 Task: For heading Arial with bold.  font size for heading22,  'Change the font style of data to'Arial Narrow.  and font size to 14,  Change the alignment of both headline & data to Align middle.  In the sheet  ExpTracker
Action: Mouse moved to (69, 142)
Screenshot: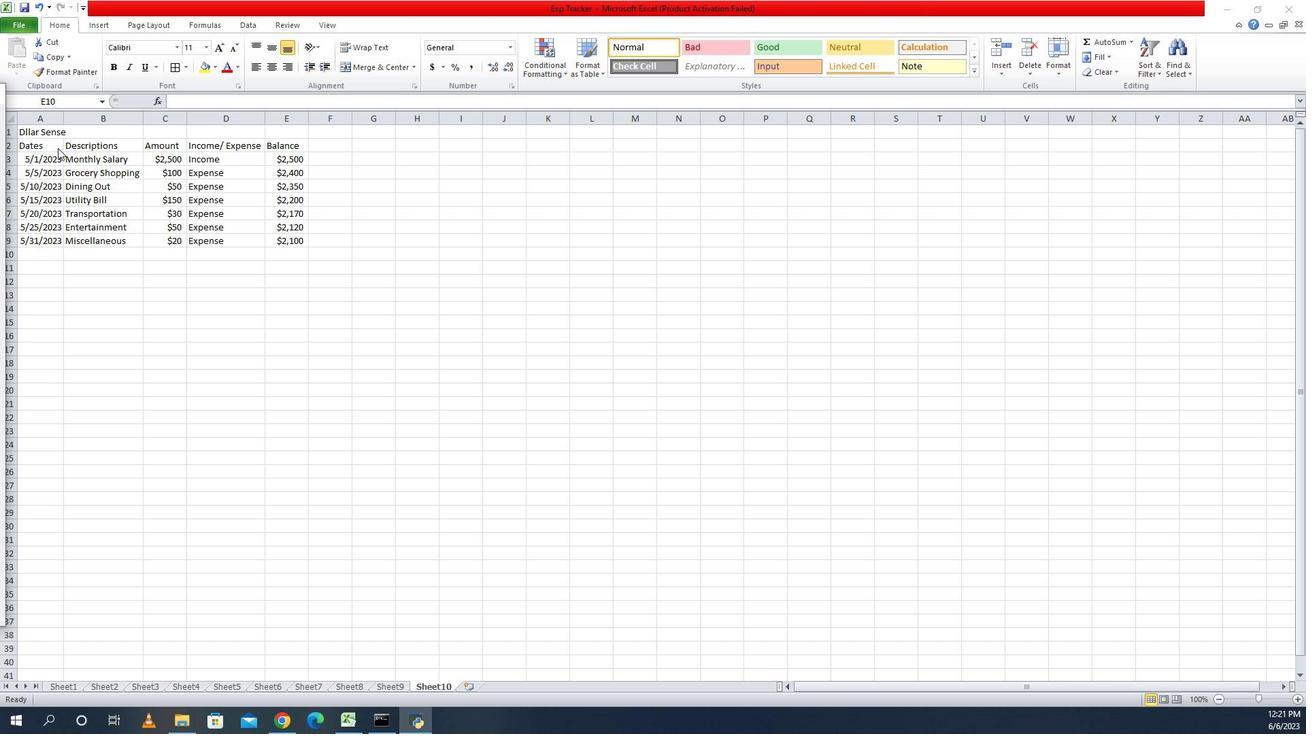 
Action: Mouse pressed left at (69, 142)
Screenshot: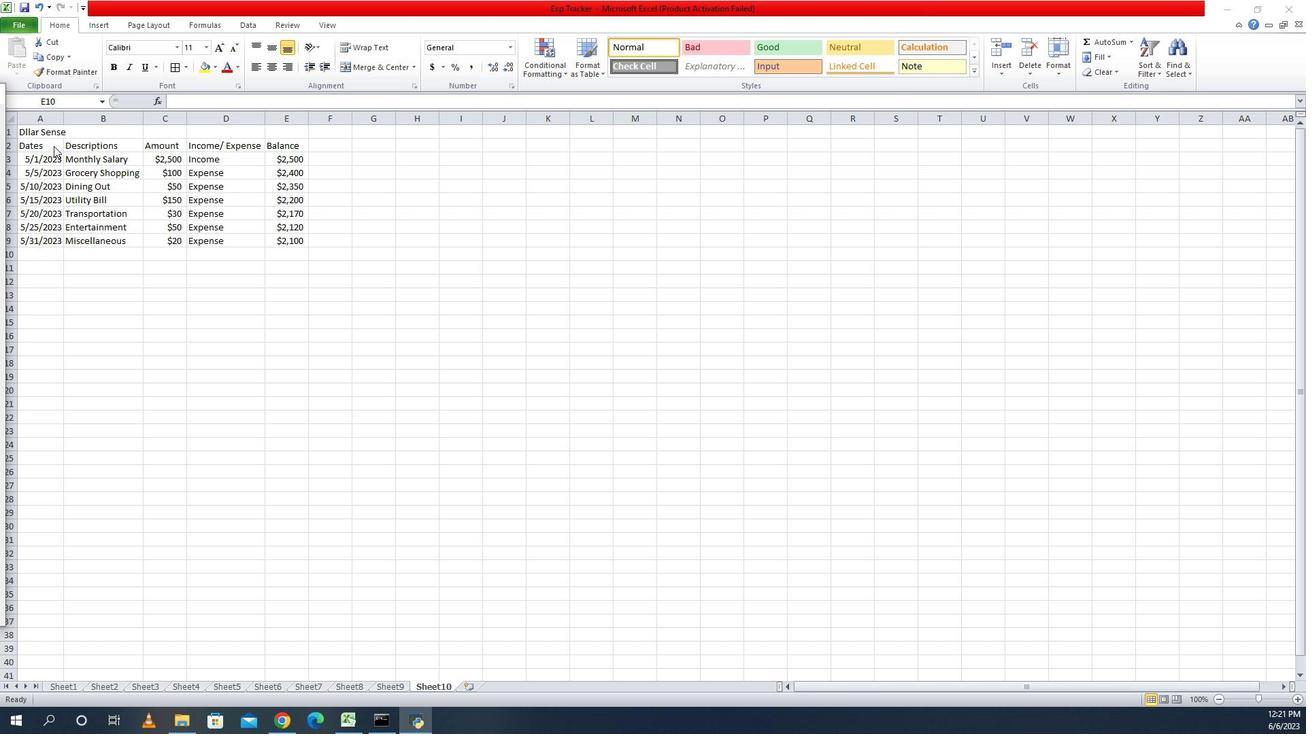 
Action: Mouse pressed left at (69, 142)
Screenshot: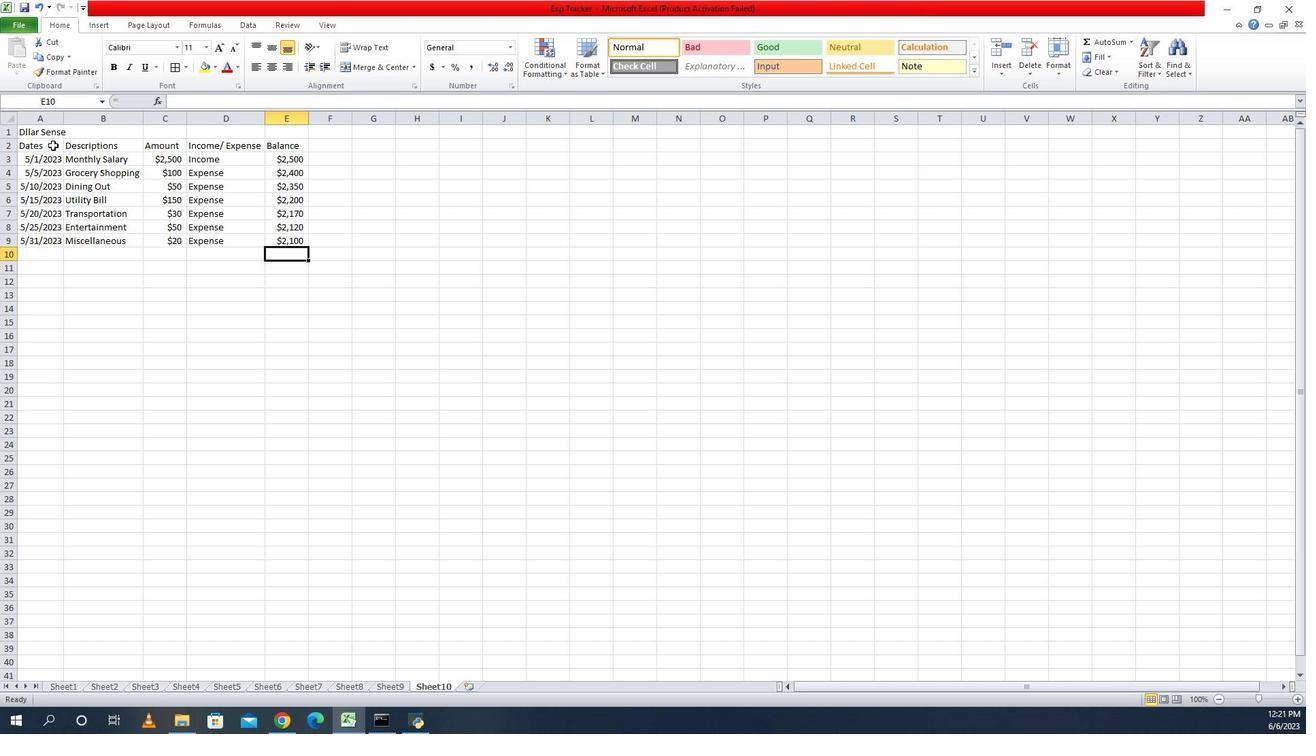 
Action: Mouse moved to (68, 144)
Screenshot: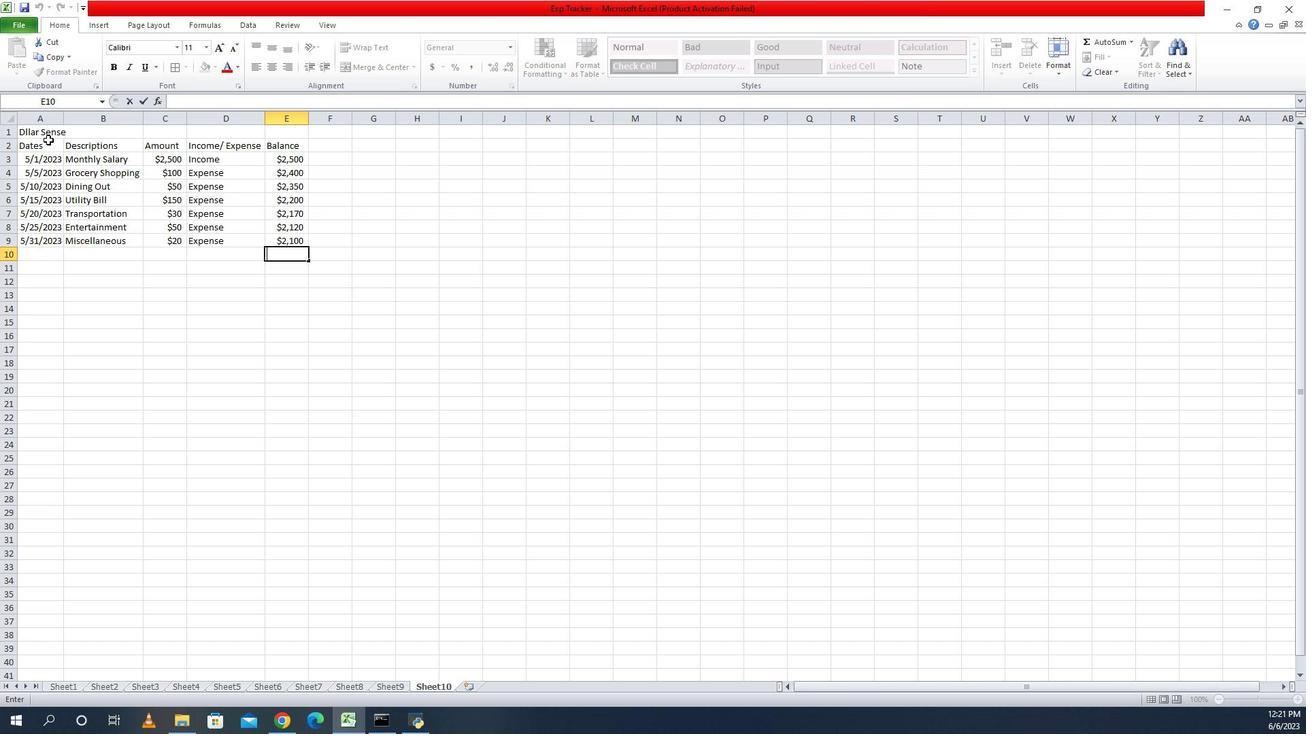 
Action: Mouse pressed left at (68, 144)
Screenshot: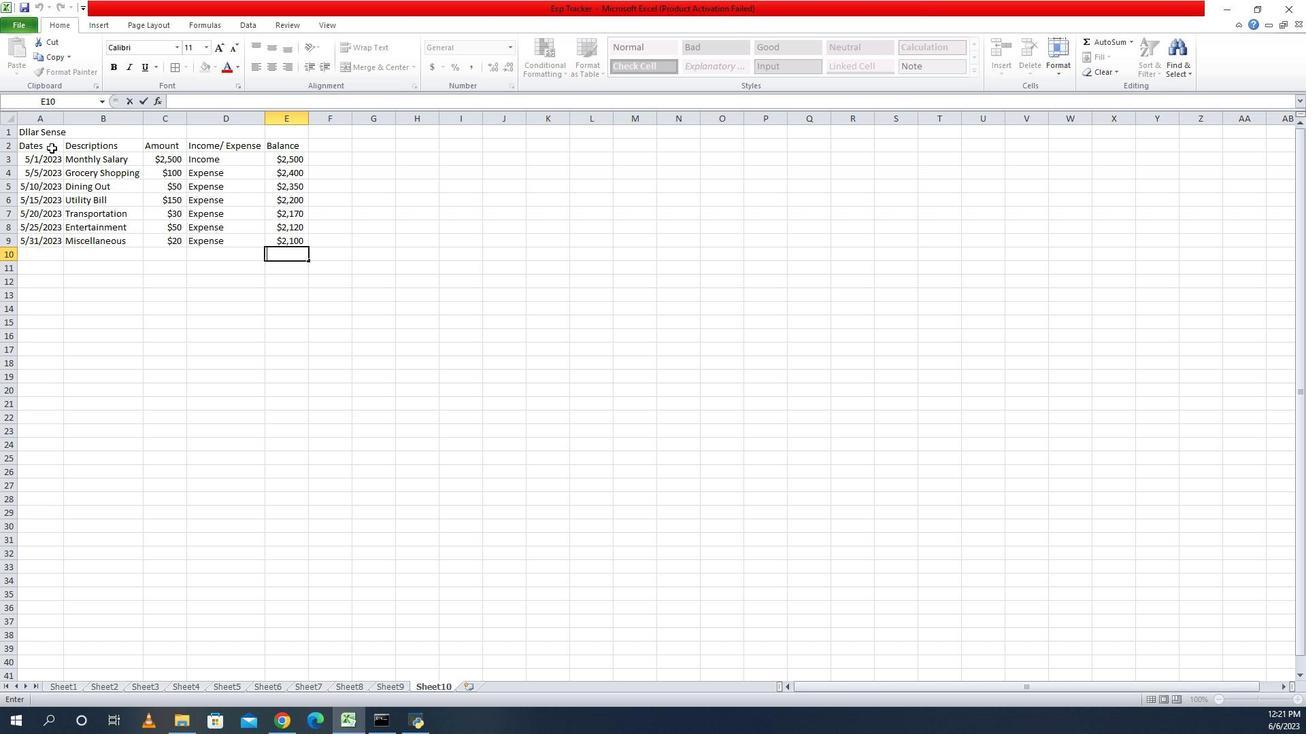 
Action: Mouse moved to (179, 68)
Screenshot: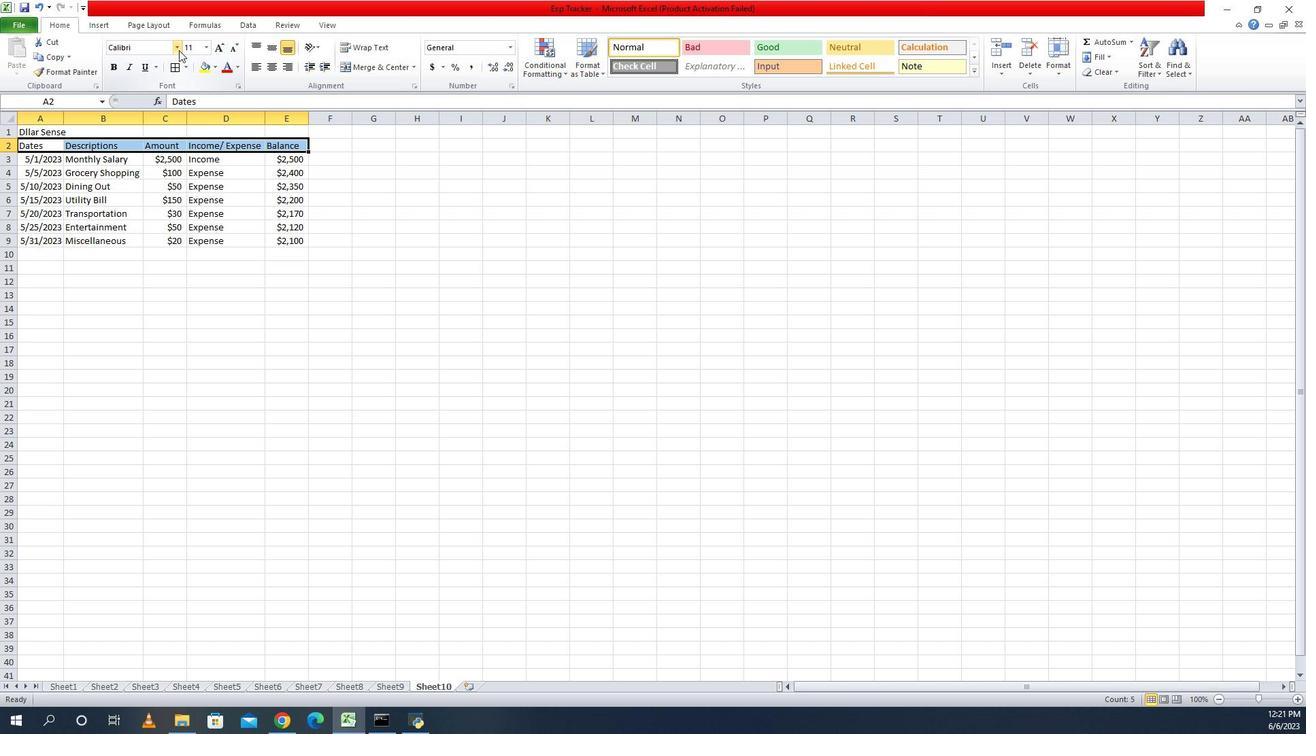 
Action: Mouse pressed left at (179, 68)
Screenshot: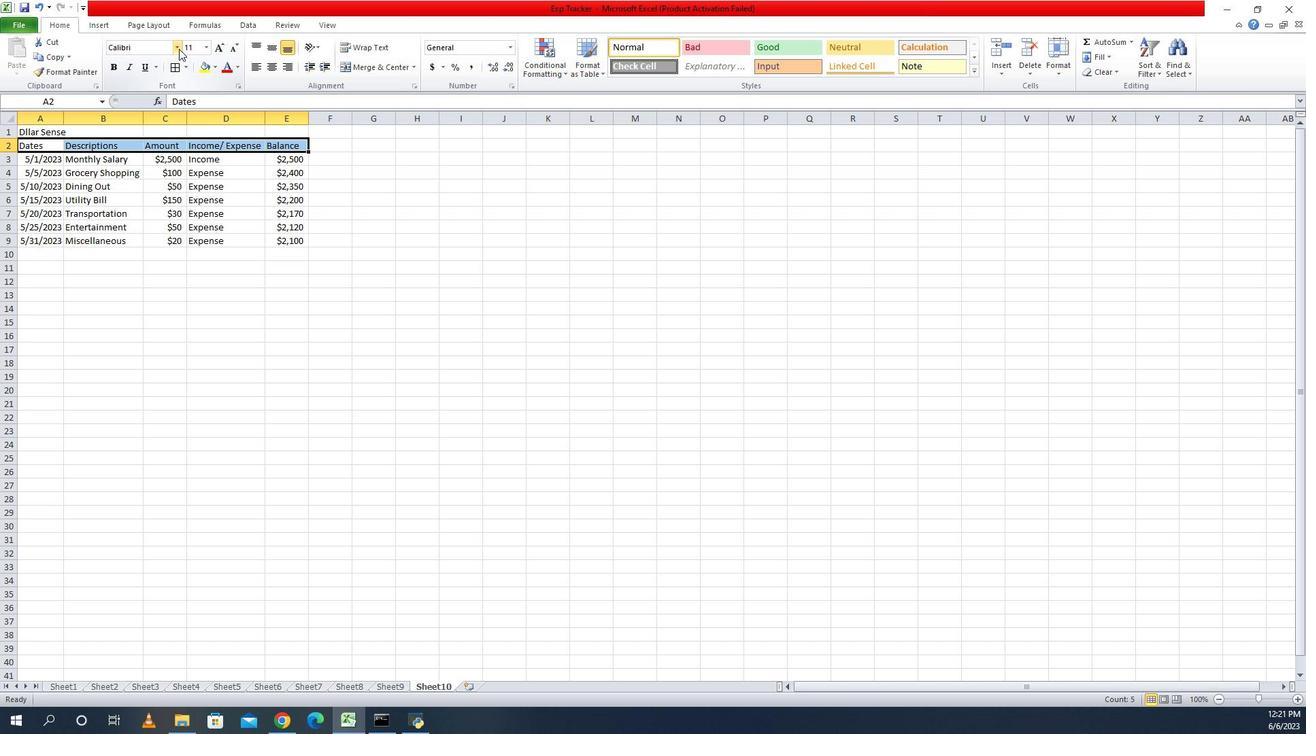 
Action: Mouse moved to (169, 150)
Screenshot: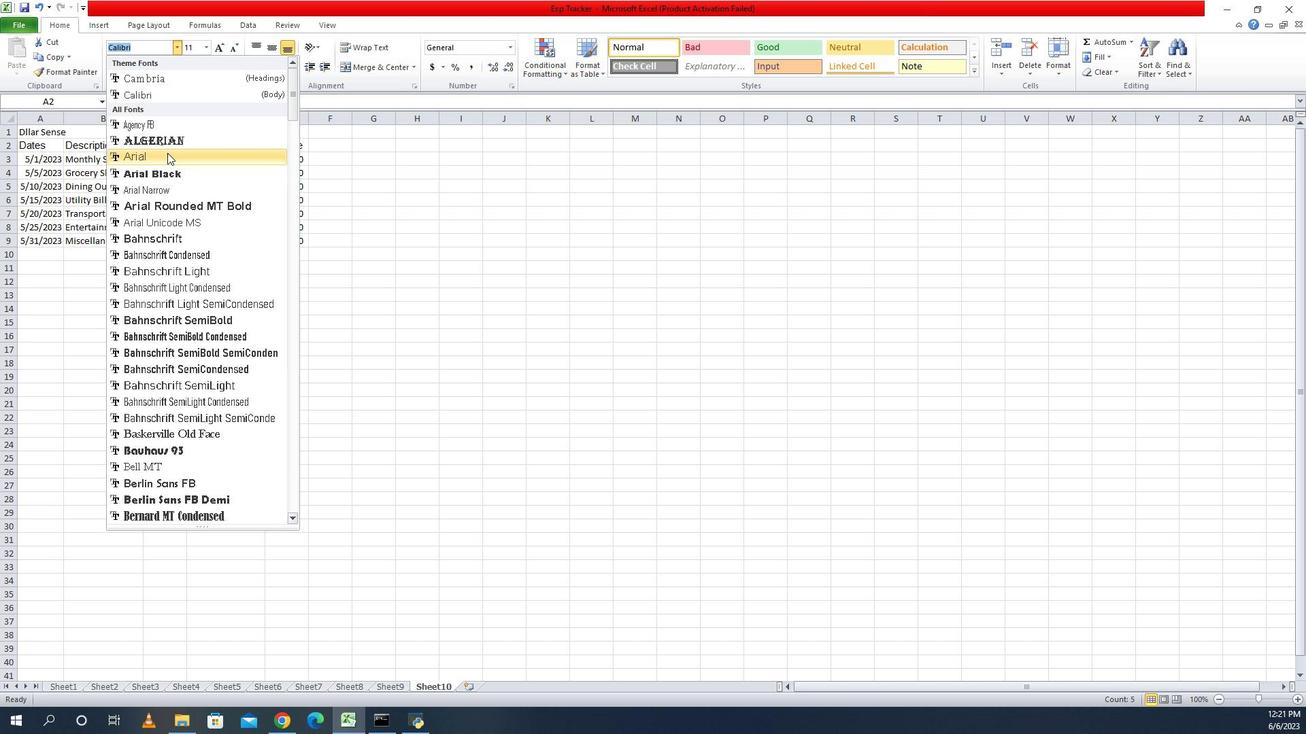 
Action: Mouse pressed left at (169, 150)
Screenshot: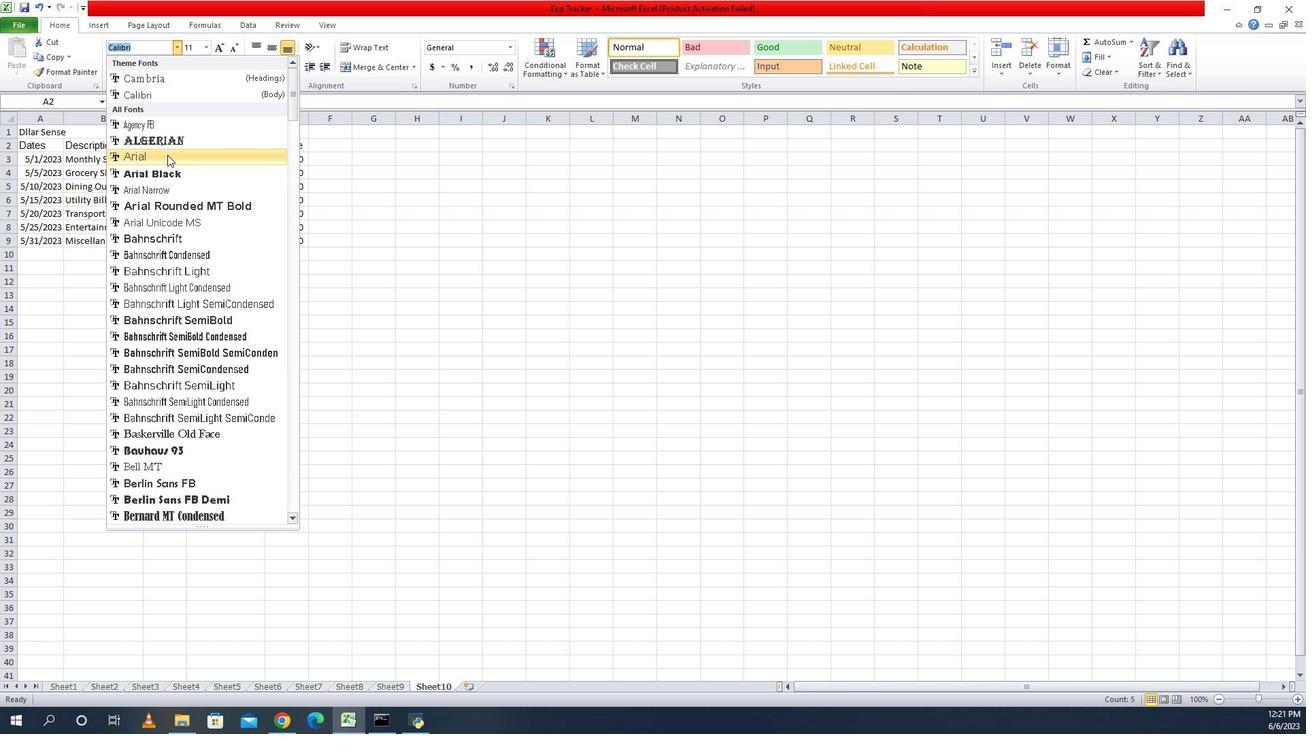 
Action: Mouse moved to (123, 84)
Screenshot: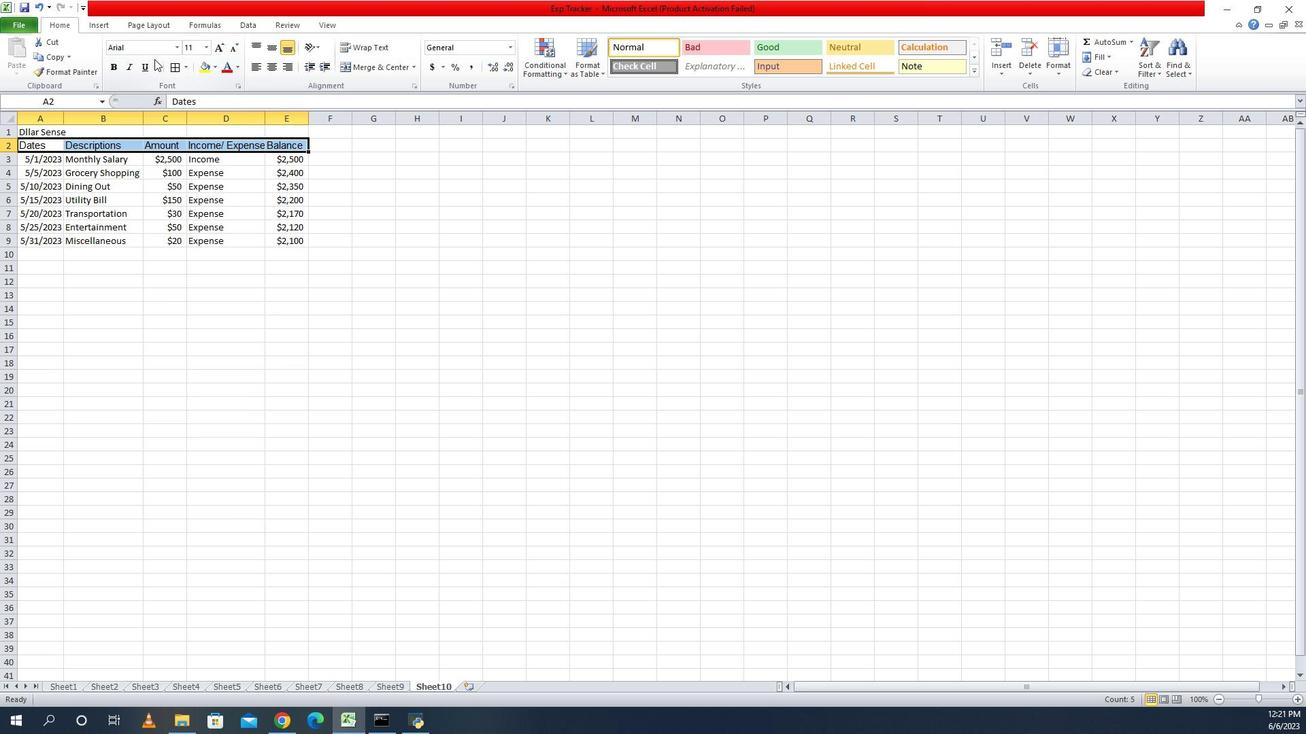 
Action: Mouse pressed left at (123, 84)
Screenshot: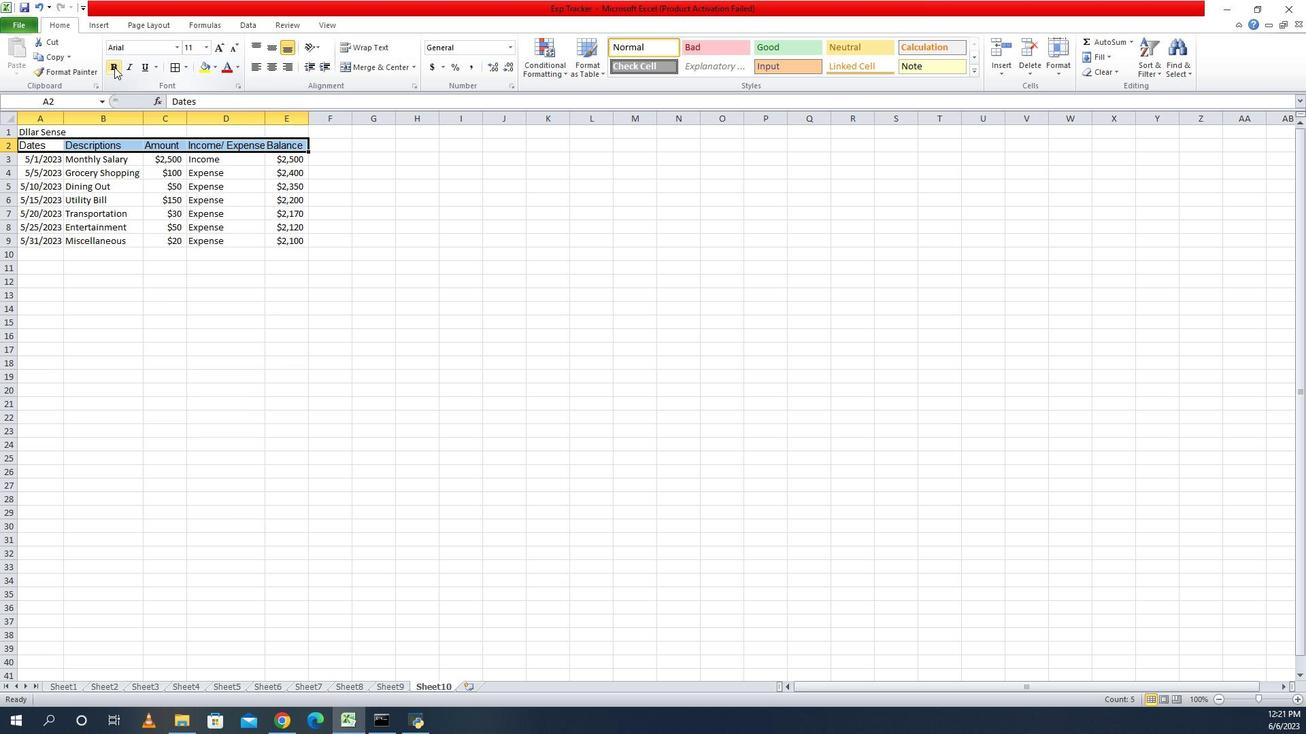 
Action: Mouse moved to (203, 66)
Screenshot: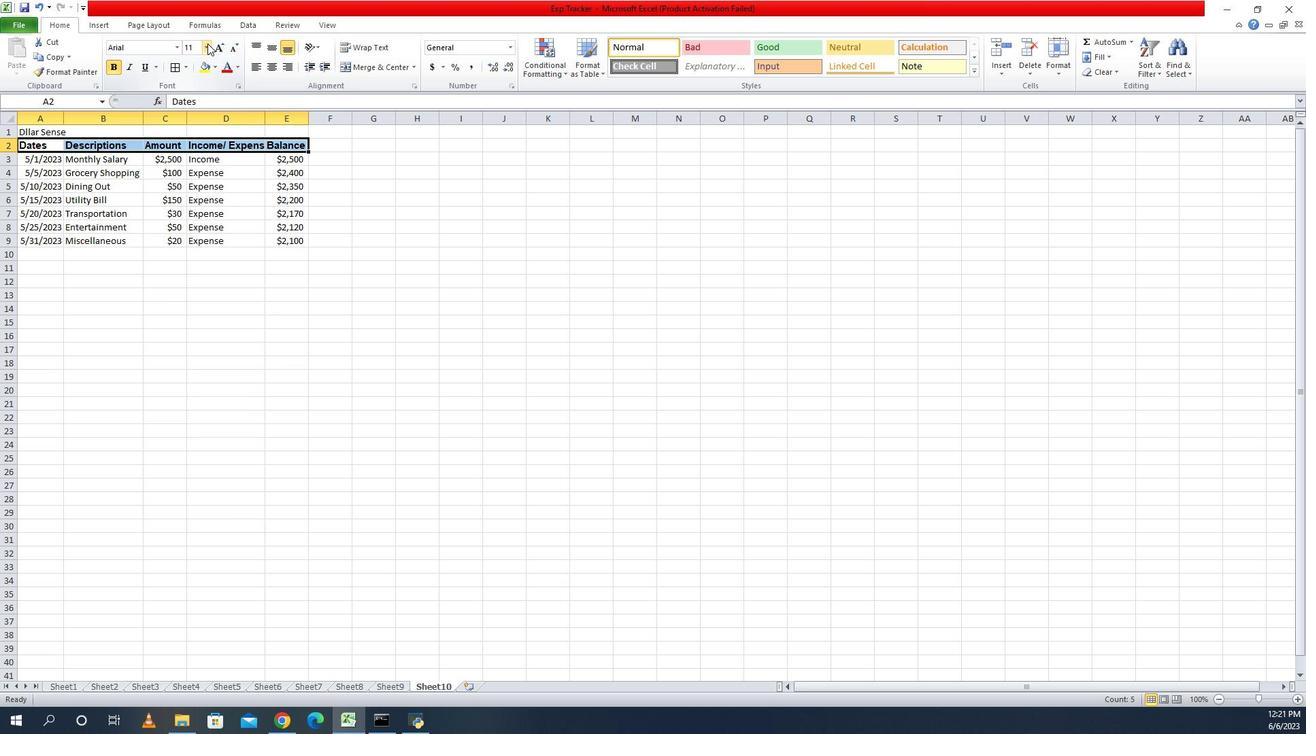 
Action: Mouse pressed left at (203, 66)
Screenshot: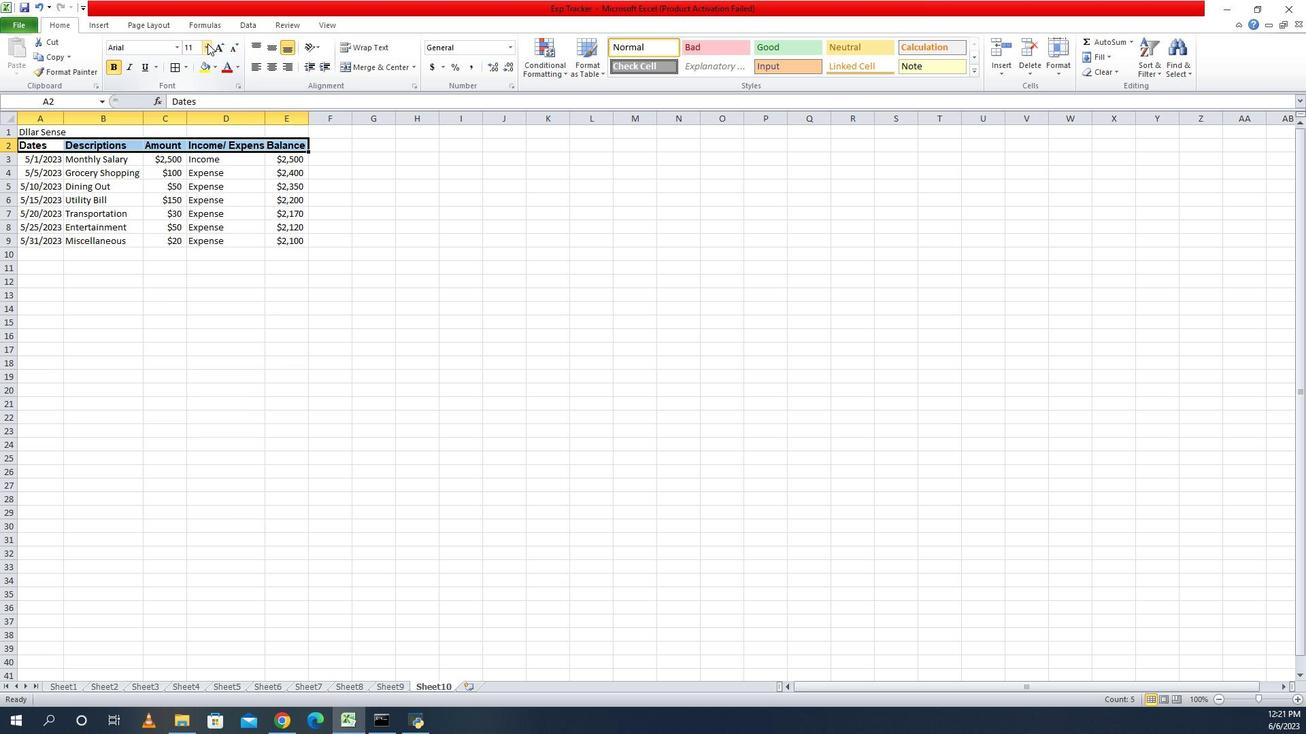 
Action: Mouse moved to (191, 157)
Screenshot: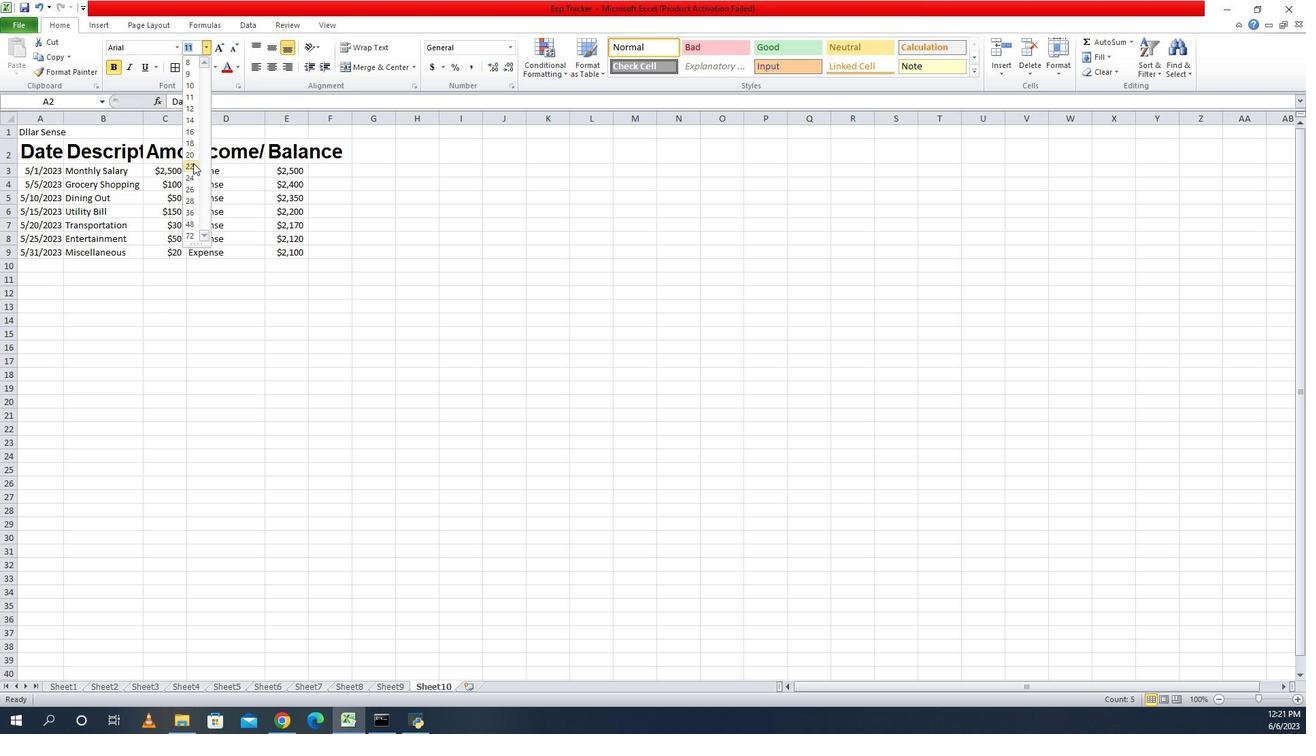 
Action: Mouse pressed left at (191, 157)
Screenshot: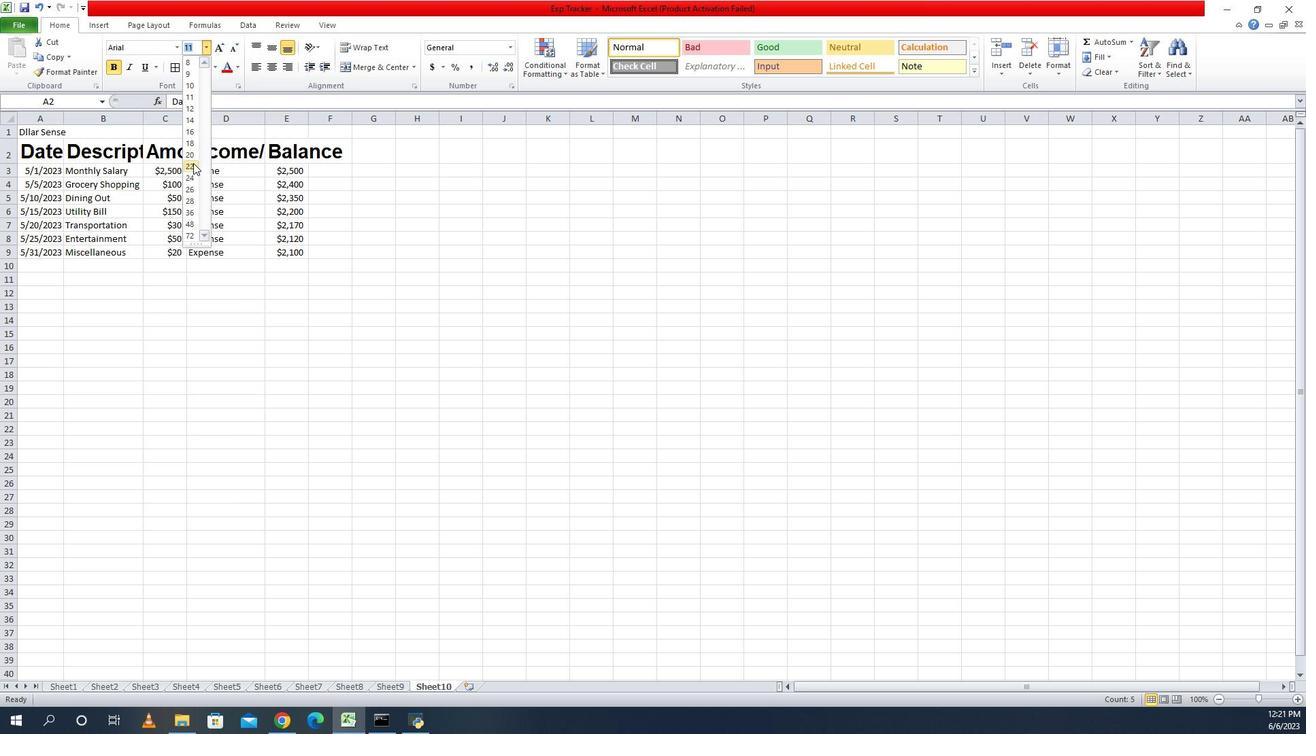 
Action: Mouse moved to (293, 122)
Screenshot: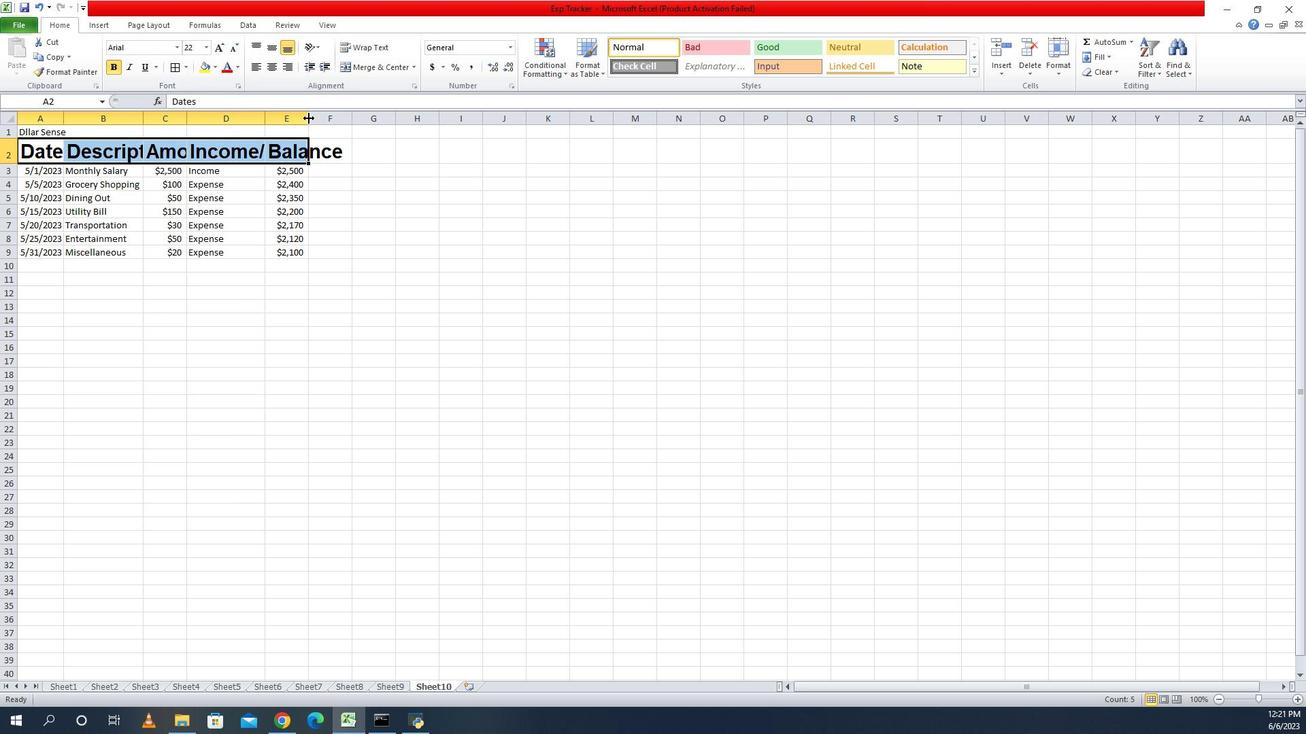 
Action: Mouse pressed left at (293, 122)
Screenshot: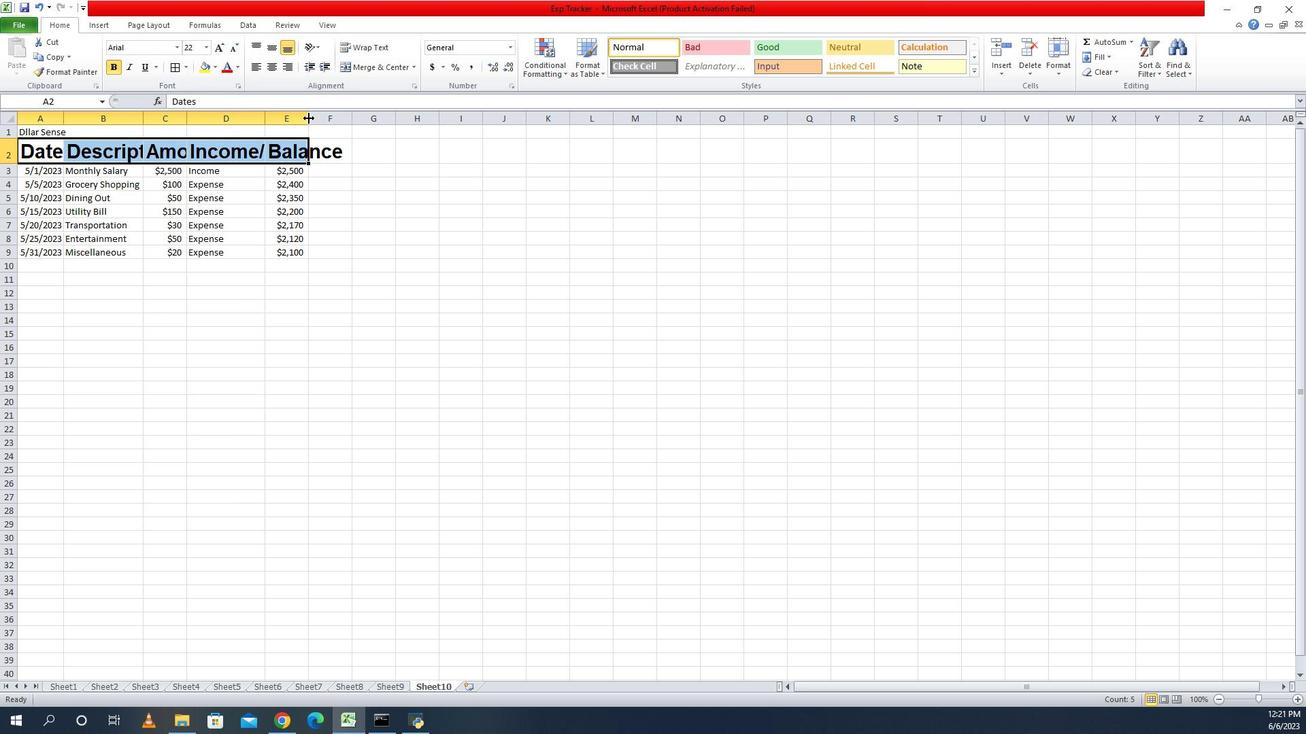 
Action: Mouse pressed left at (293, 122)
Screenshot: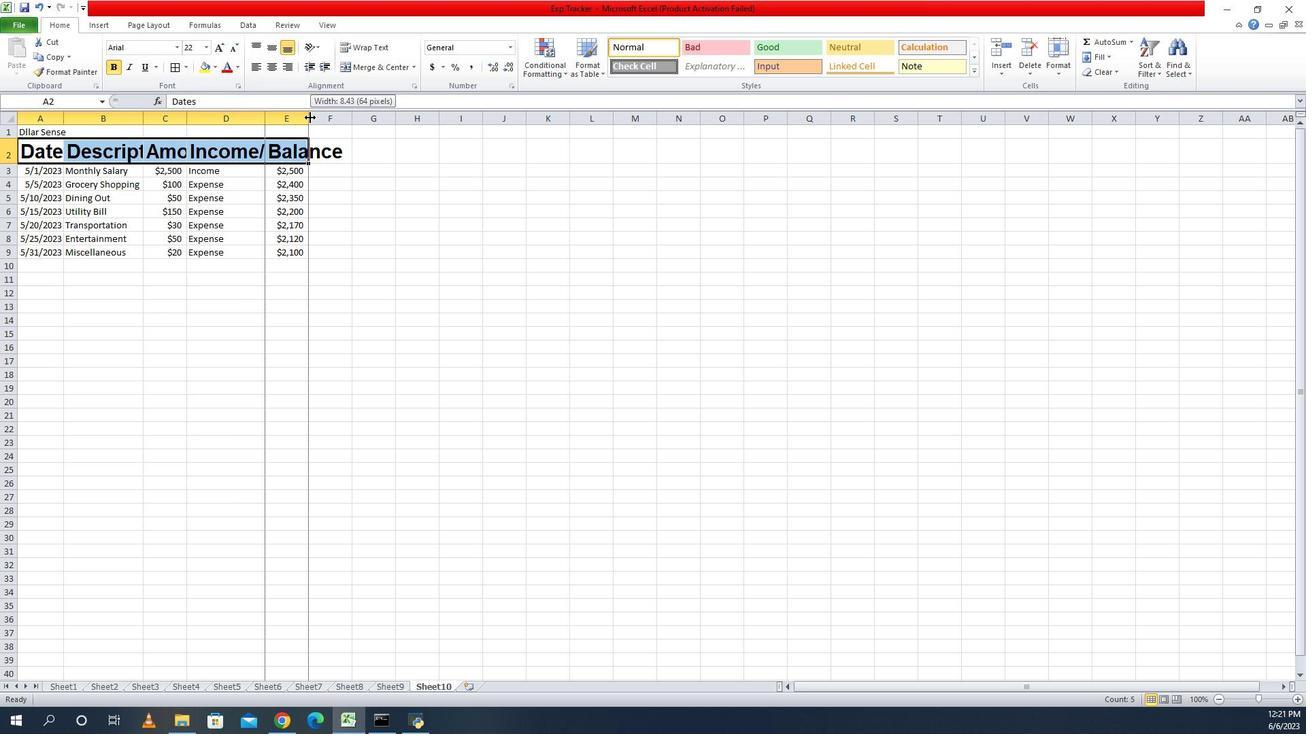 
Action: Mouse moved to (254, 120)
Screenshot: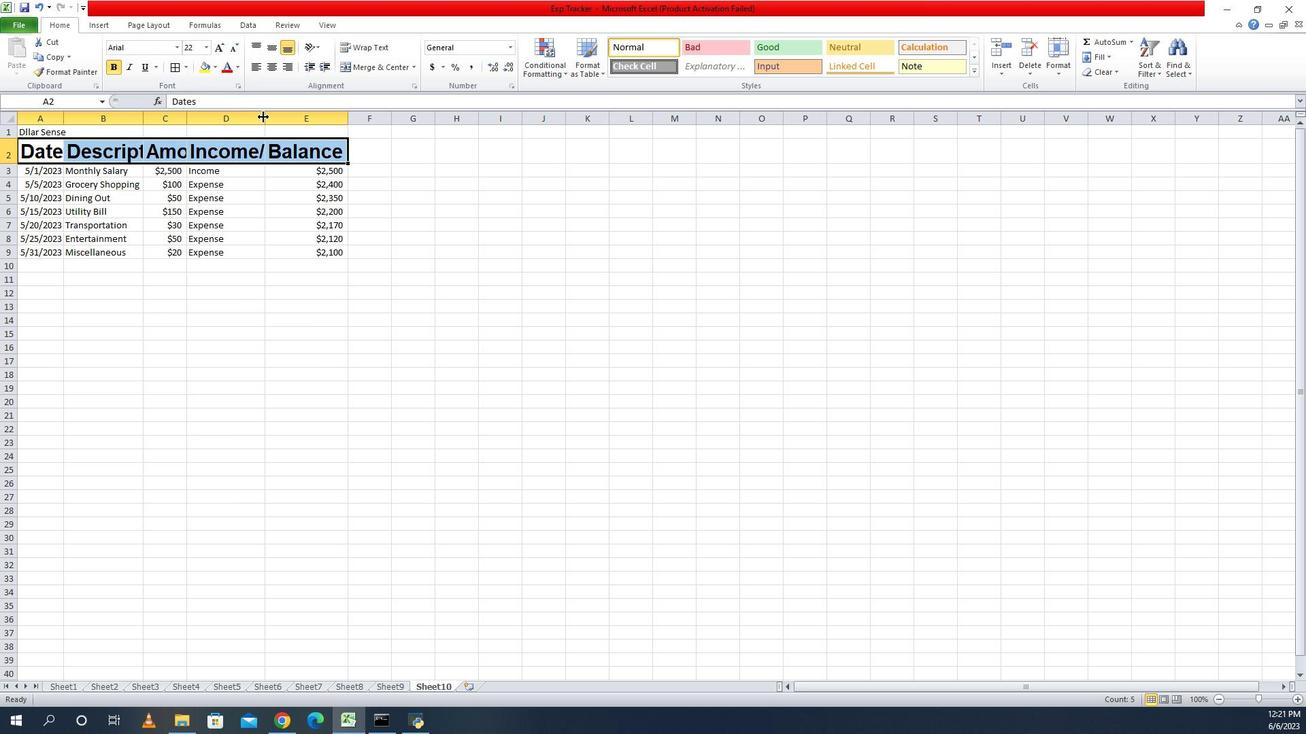 
Action: Mouse pressed left at (254, 120)
Screenshot: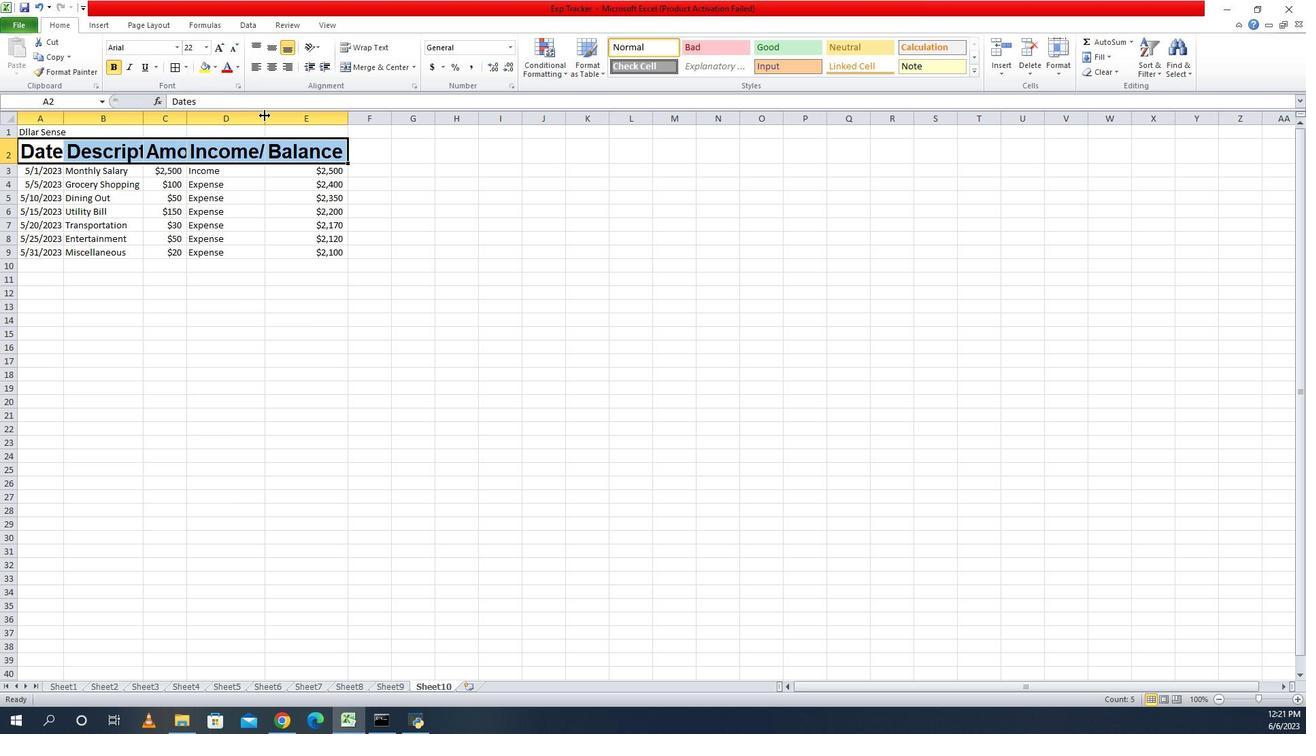 
Action: Mouse pressed left at (254, 120)
Screenshot: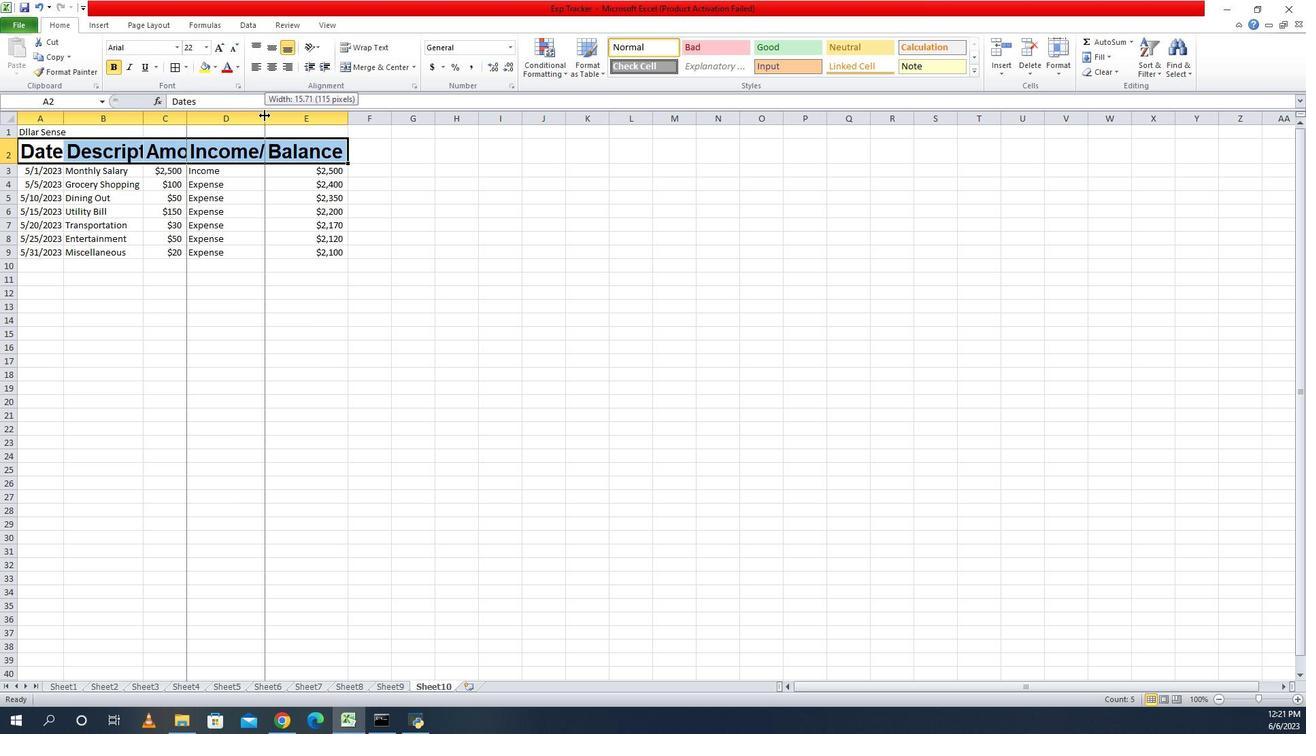 
Action: Mouse moved to (189, 119)
Screenshot: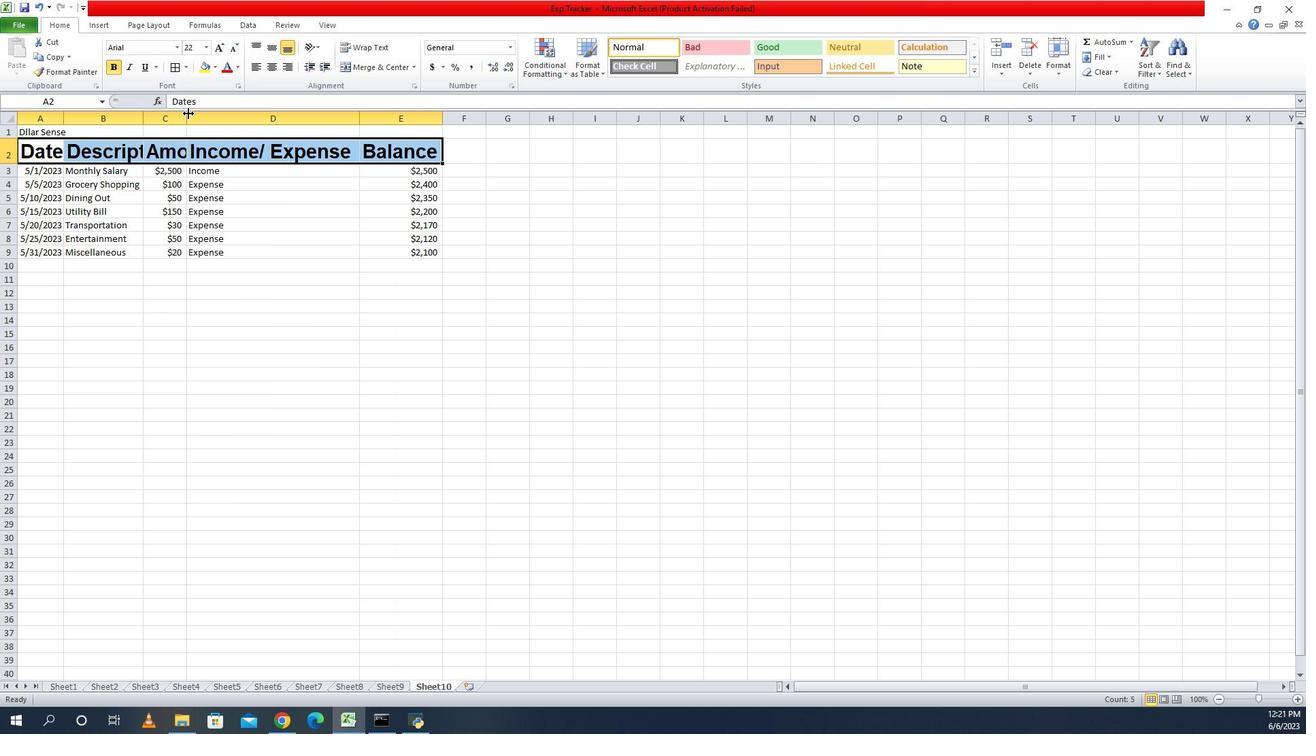 
Action: Mouse pressed left at (189, 119)
Screenshot: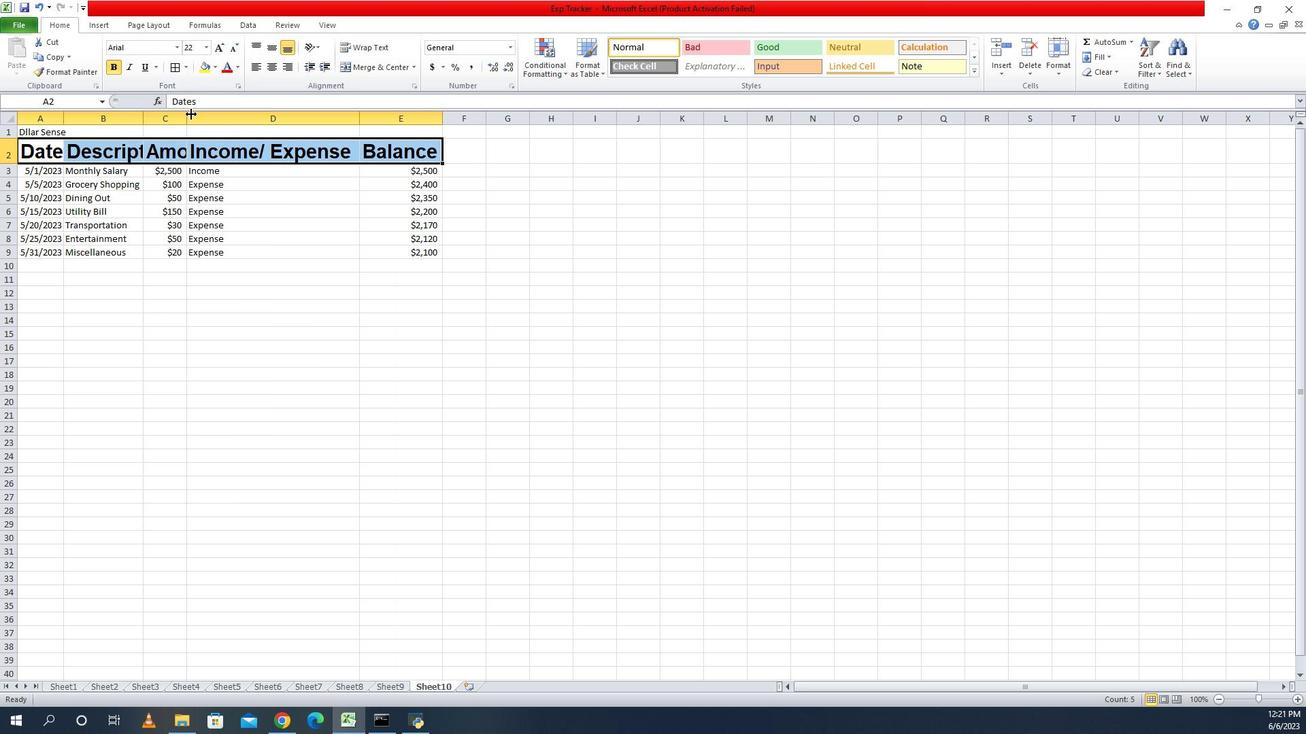 
Action: Mouse pressed left at (189, 119)
Screenshot: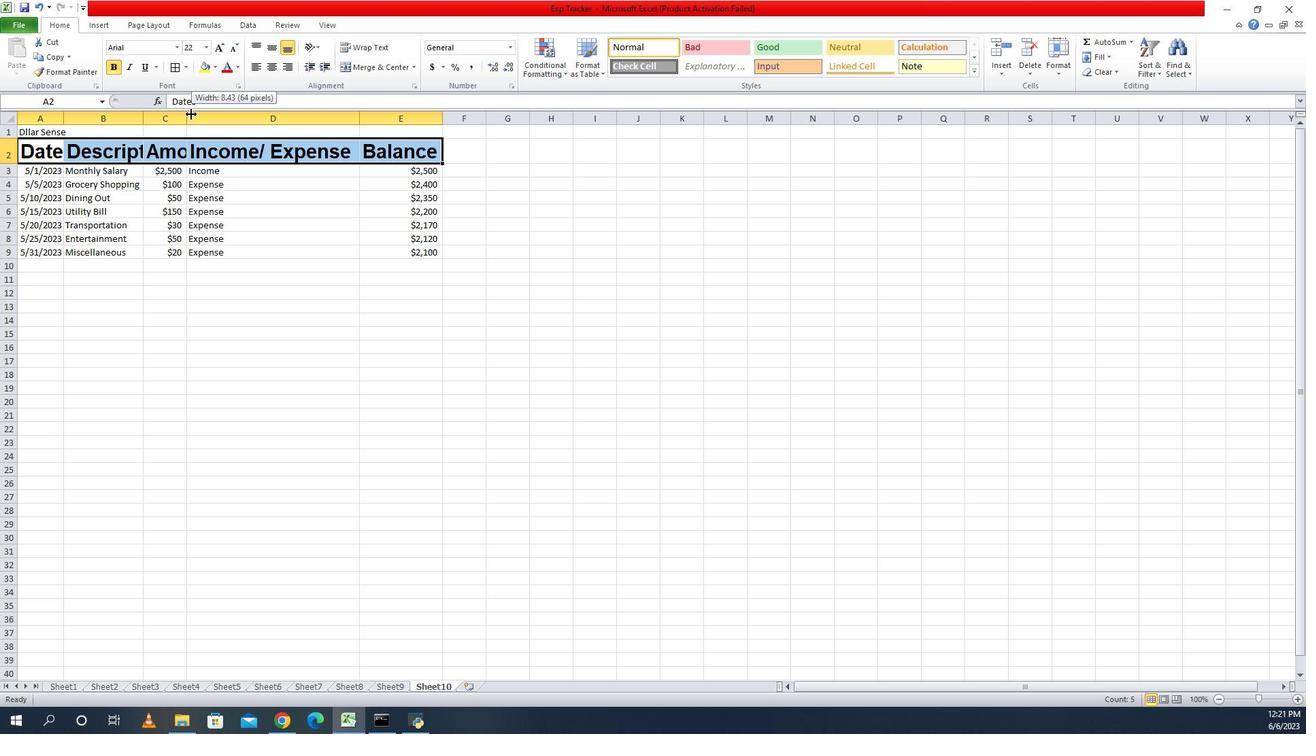 
Action: Mouse moved to (146, 122)
Screenshot: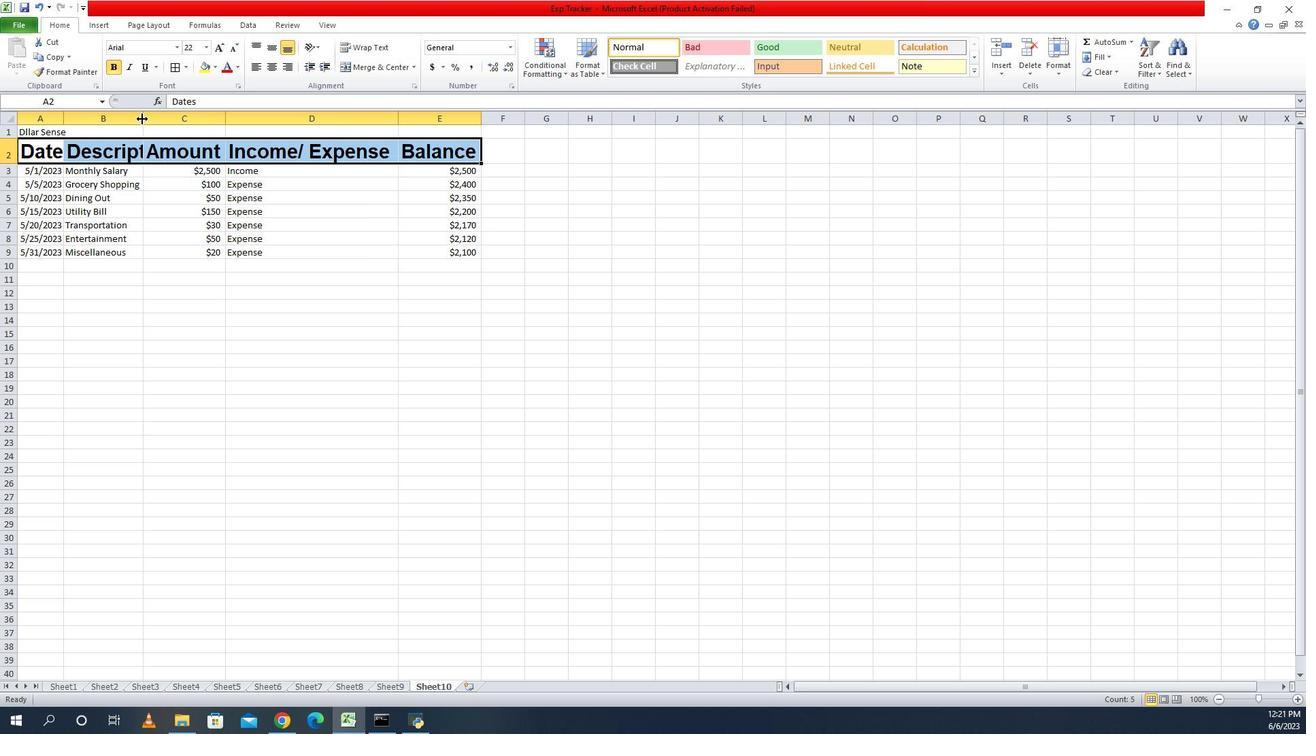 
Action: Mouse pressed left at (146, 122)
Screenshot: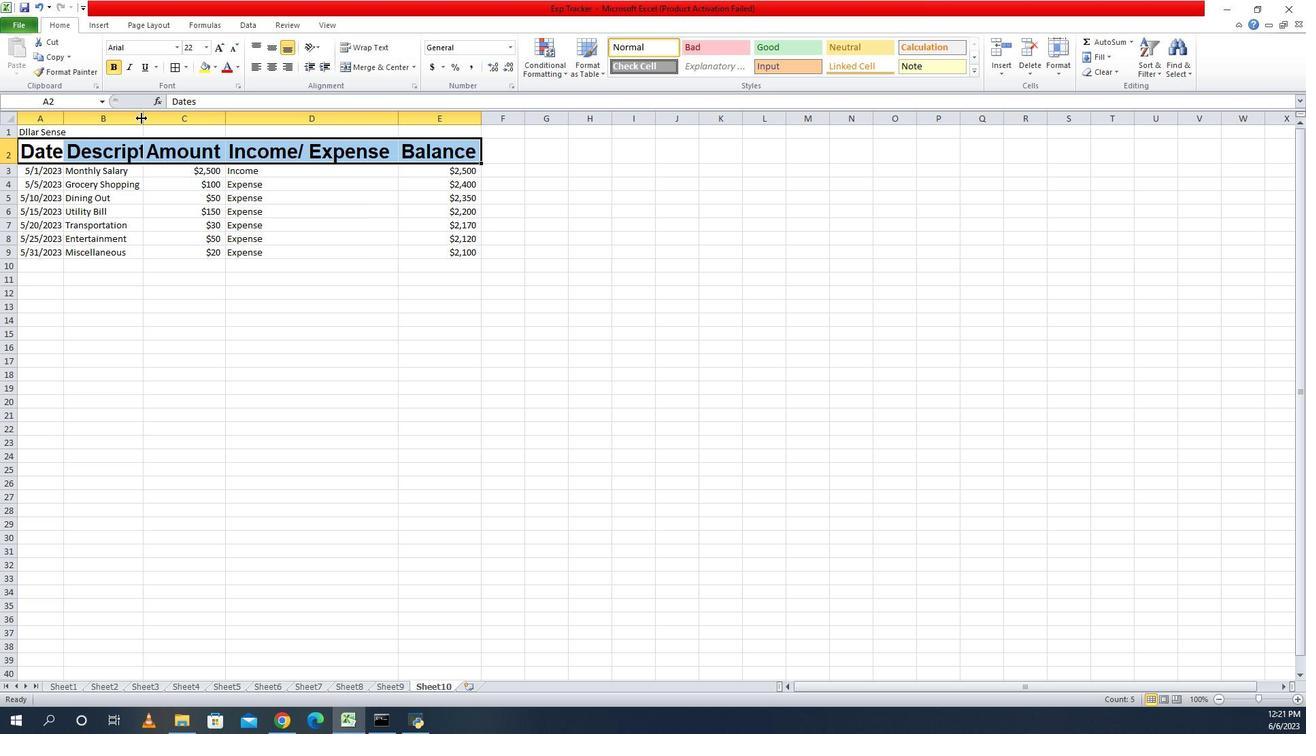 
Action: Mouse pressed left at (146, 122)
Screenshot: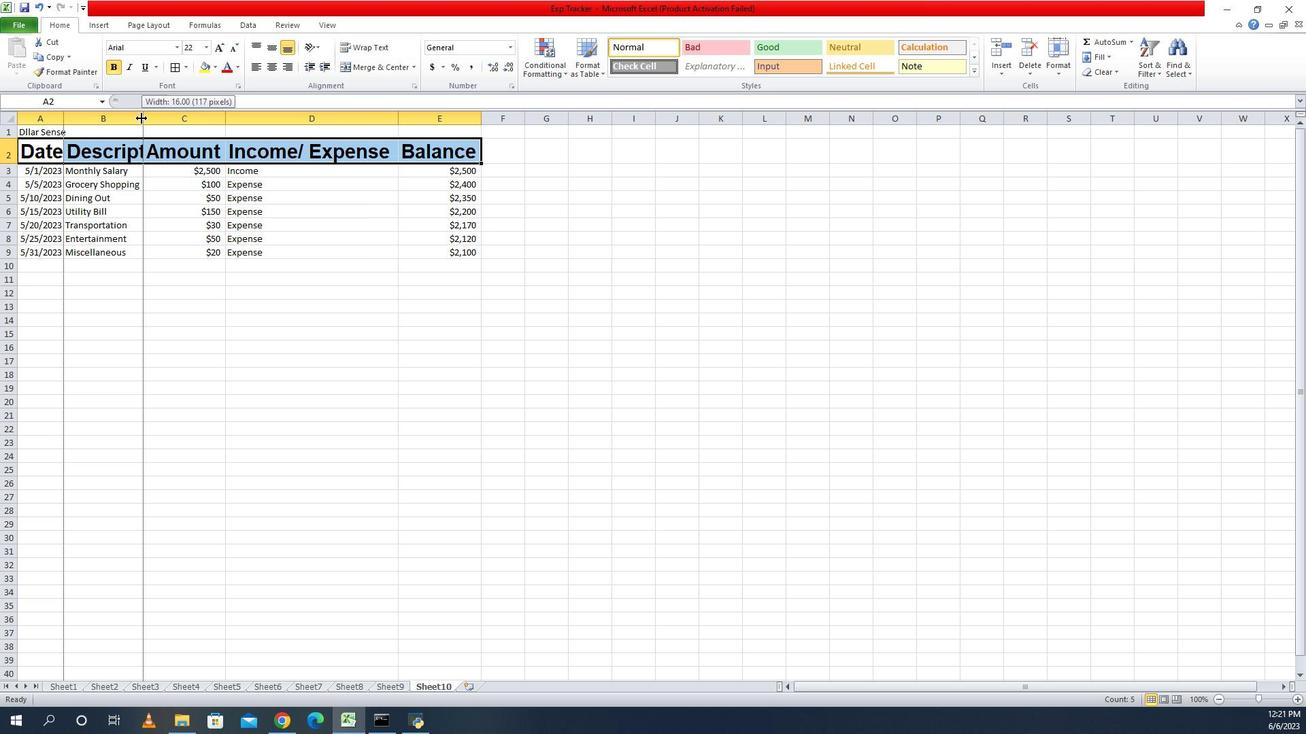 
Action: Mouse moved to (80, 121)
Screenshot: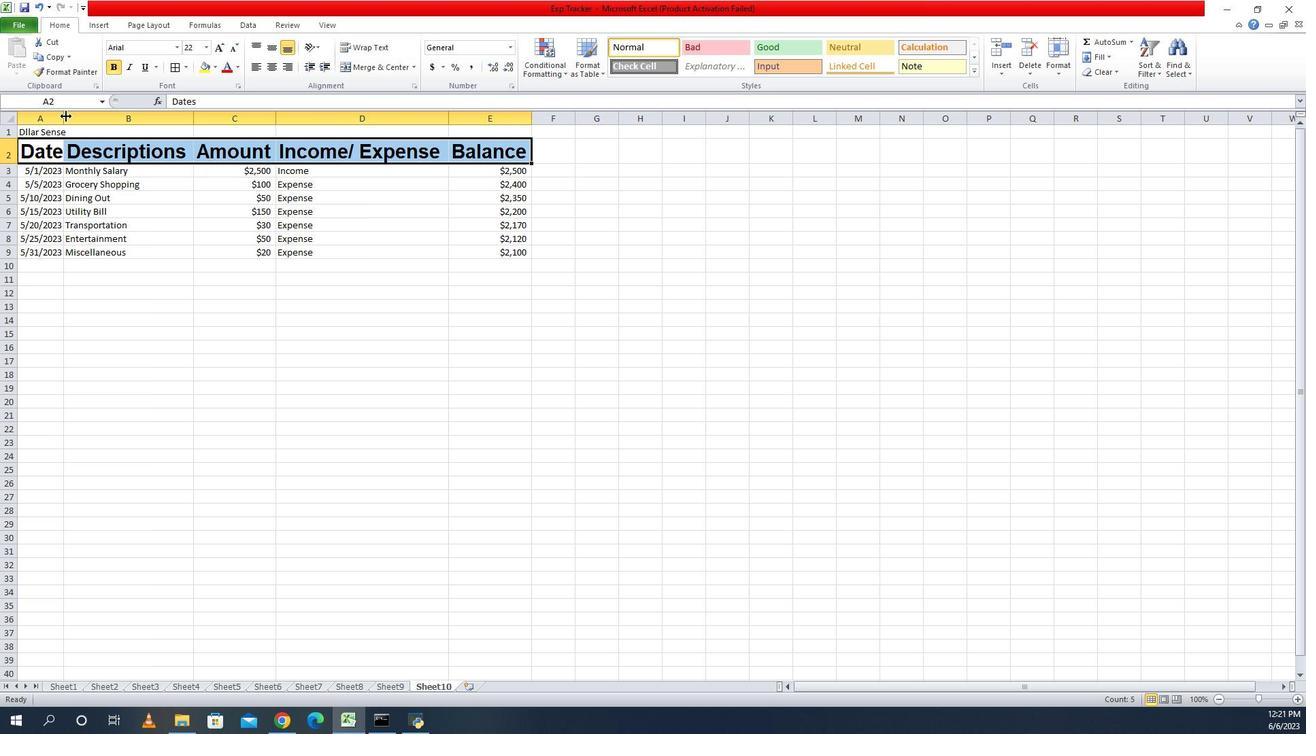 
Action: Mouse pressed left at (80, 121)
Screenshot: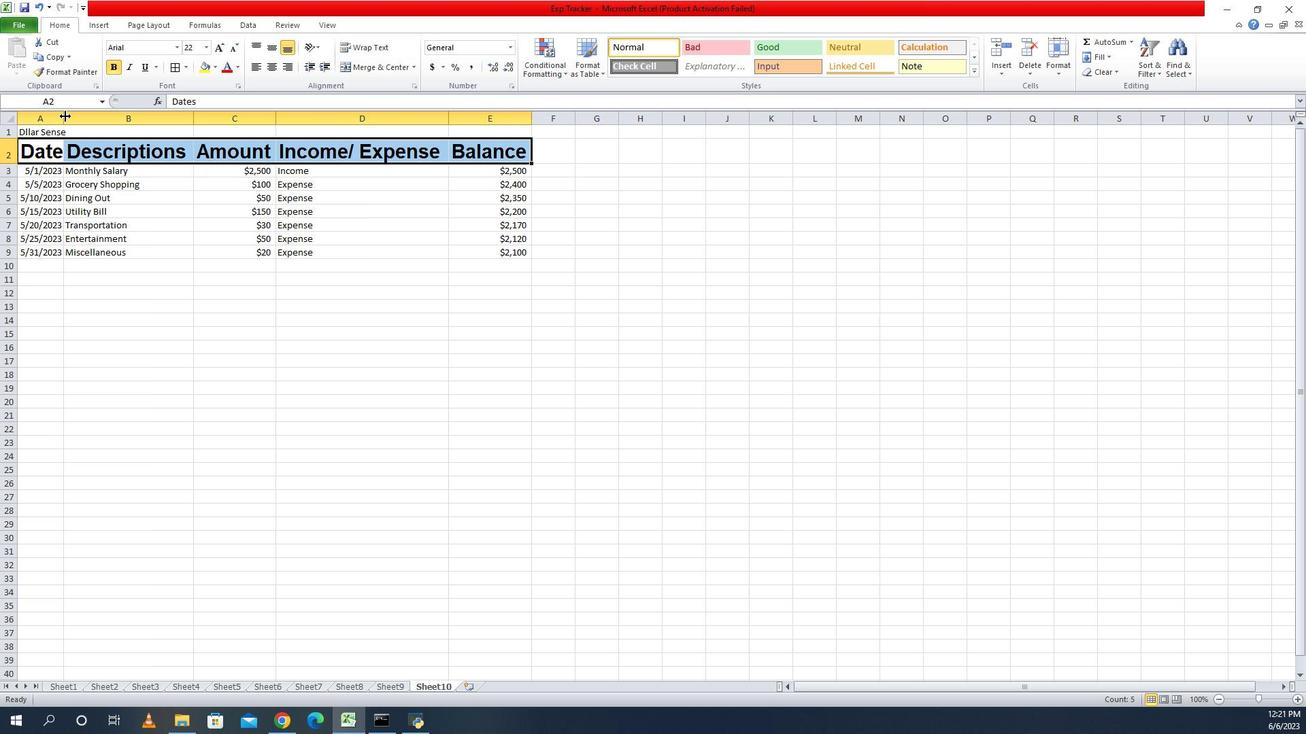 
Action: Mouse pressed left at (80, 121)
Screenshot: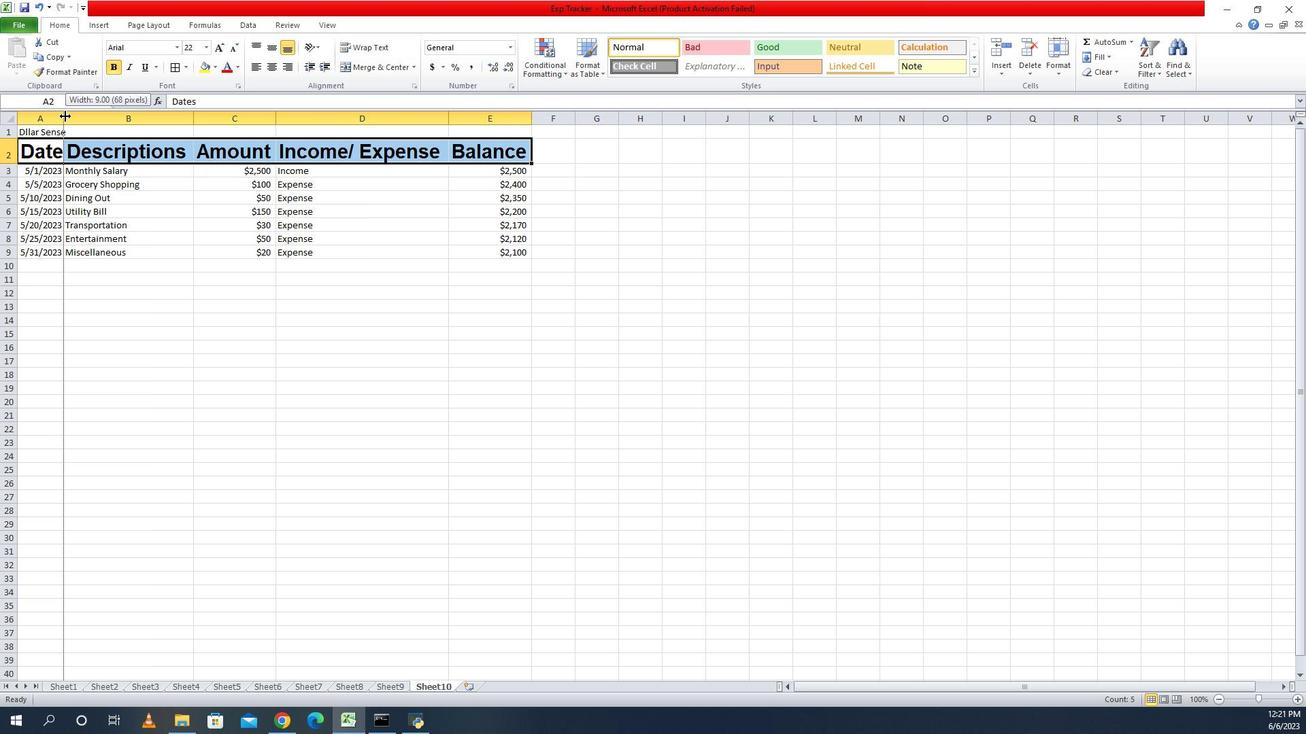 
Action: Mouse moved to (50, 157)
Screenshot: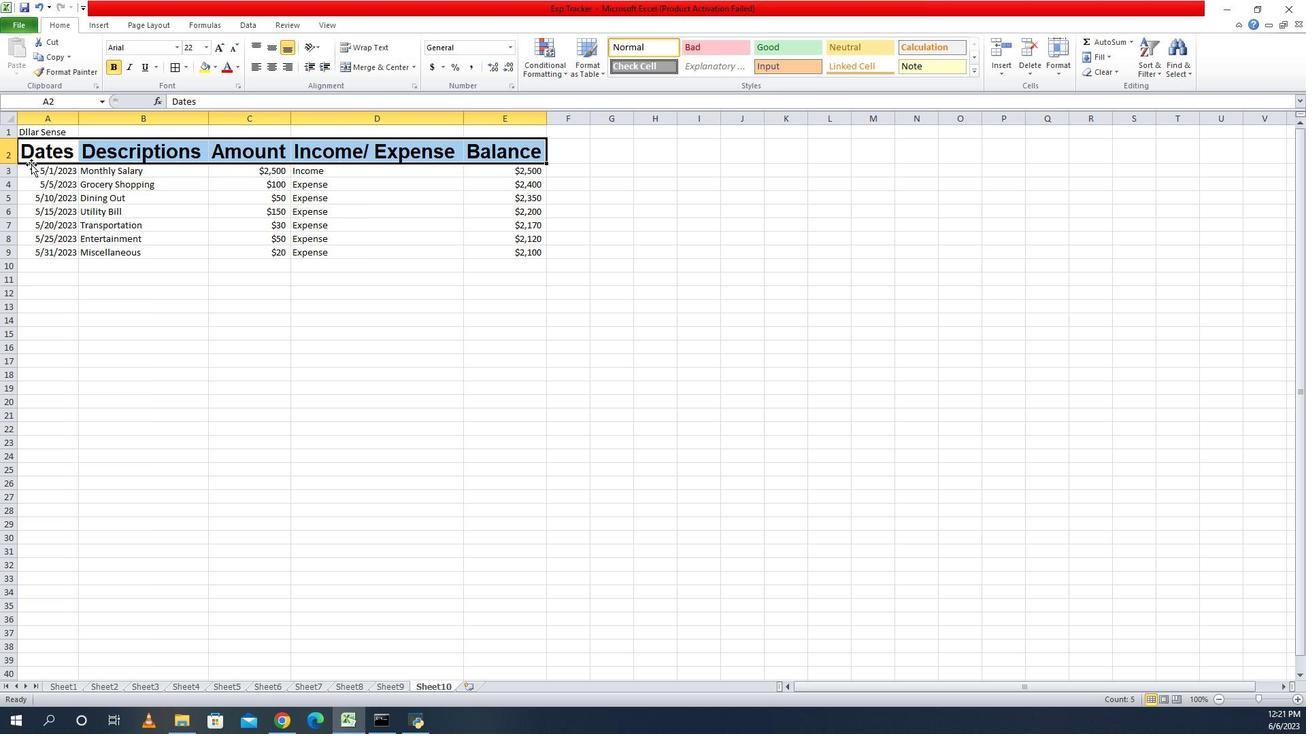 
Action: Mouse pressed left at (50, 157)
Screenshot: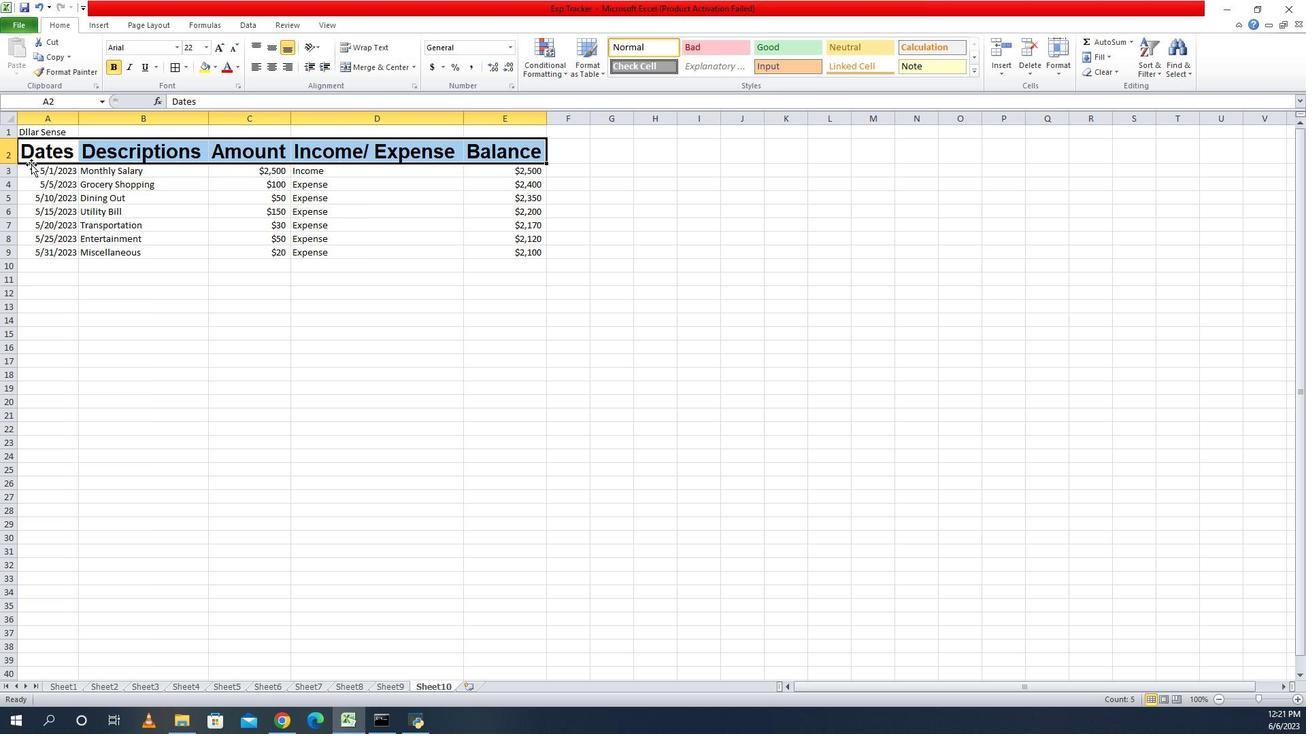 
Action: Mouse moved to (174, 70)
Screenshot: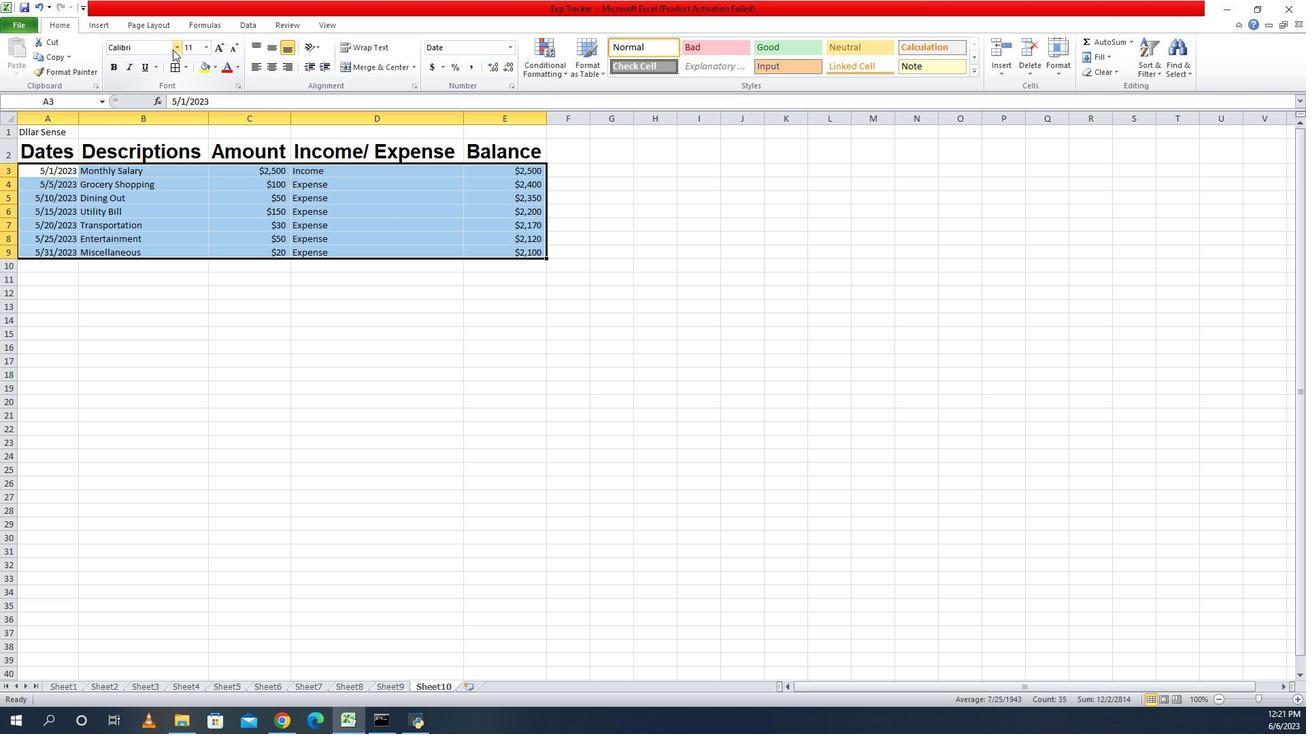 
Action: Mouse pressed left at (174, 70)
Screenshot: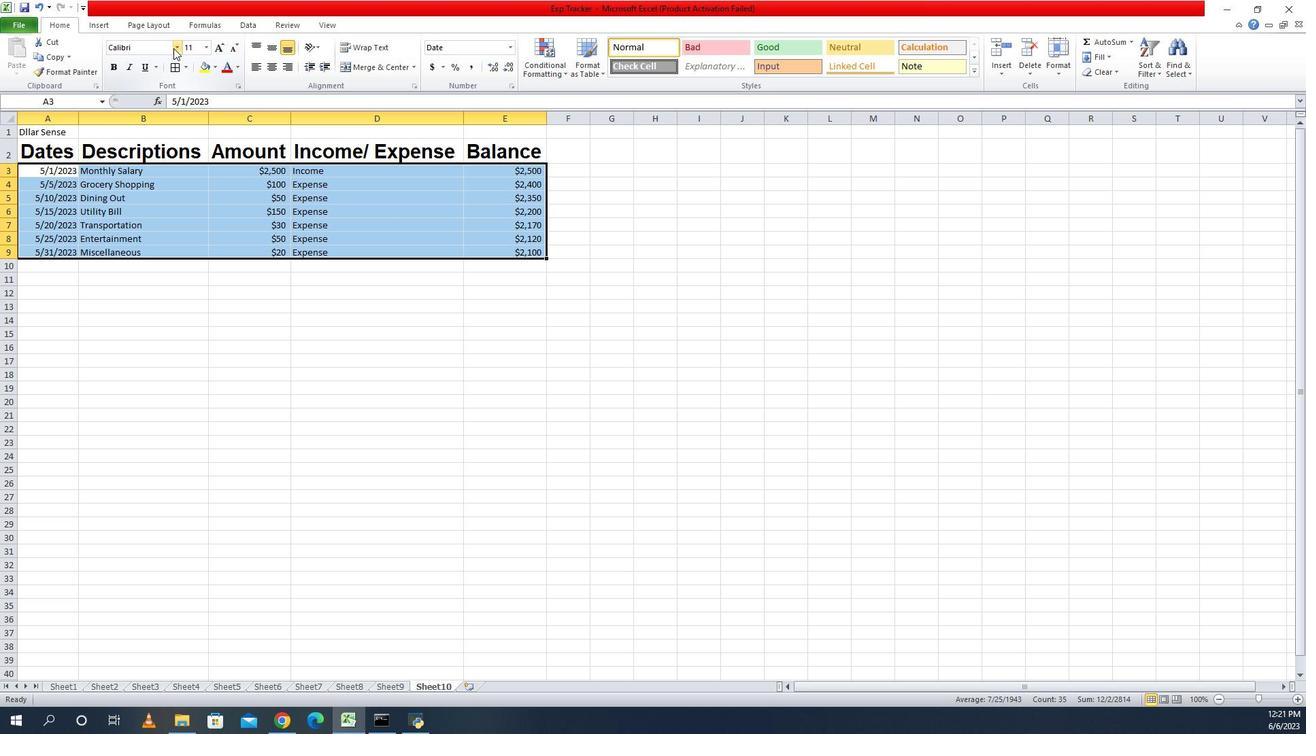 
Action: Mouse moved to (144, 179)
Screenshot: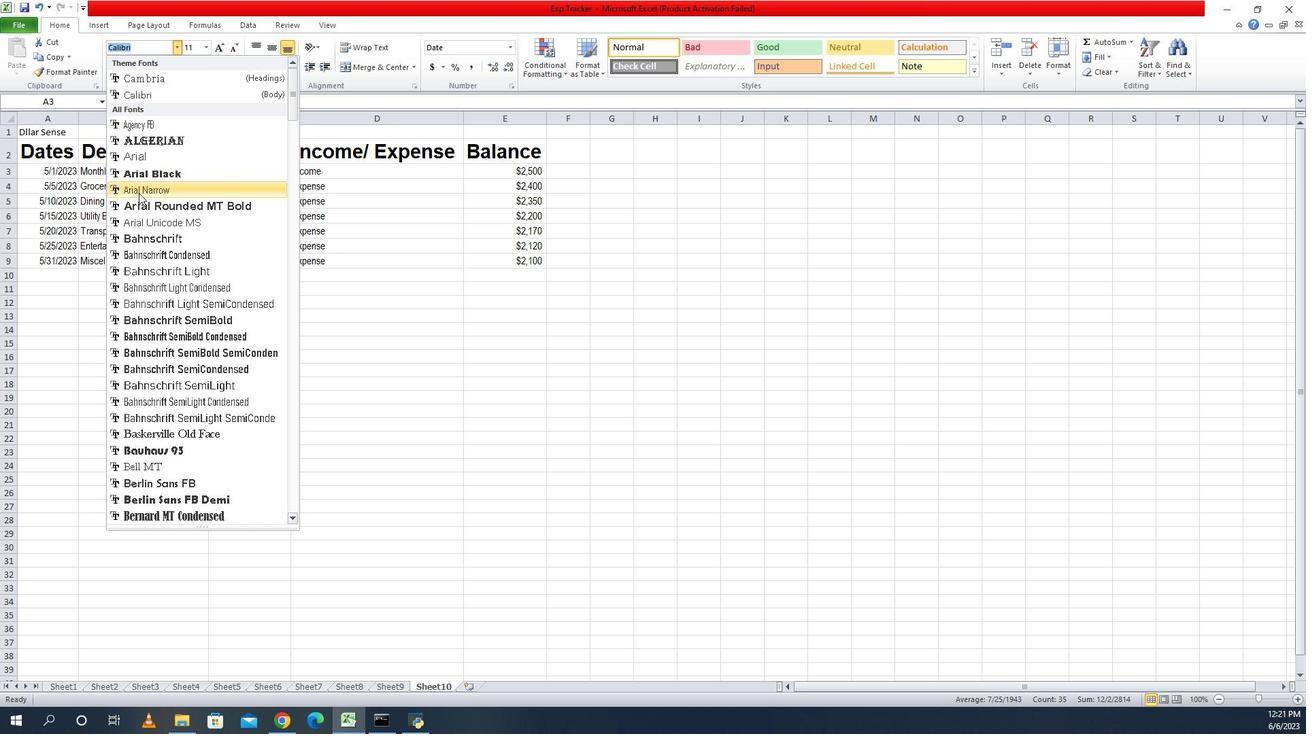 
Action: Mouse pressed left at (144, 179)
Screenshot: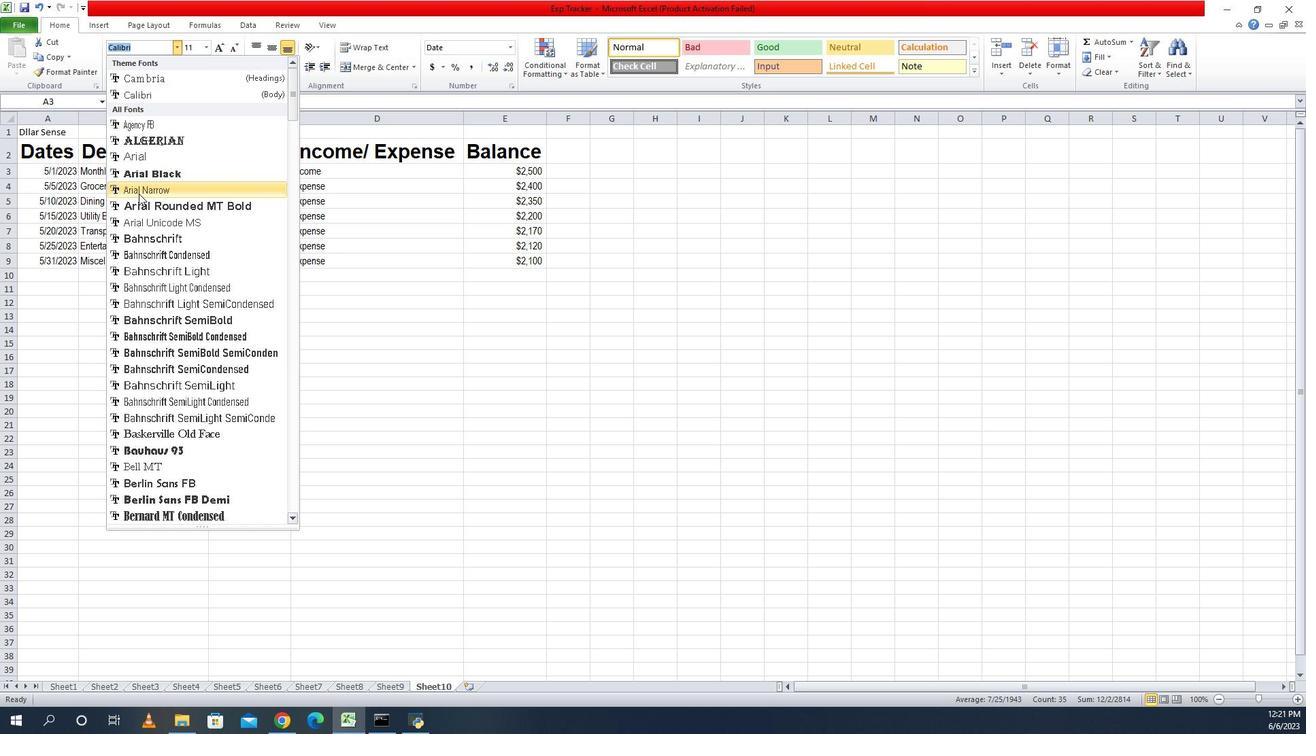 
Action: Mouse moved to (203, 67)
Screenshot: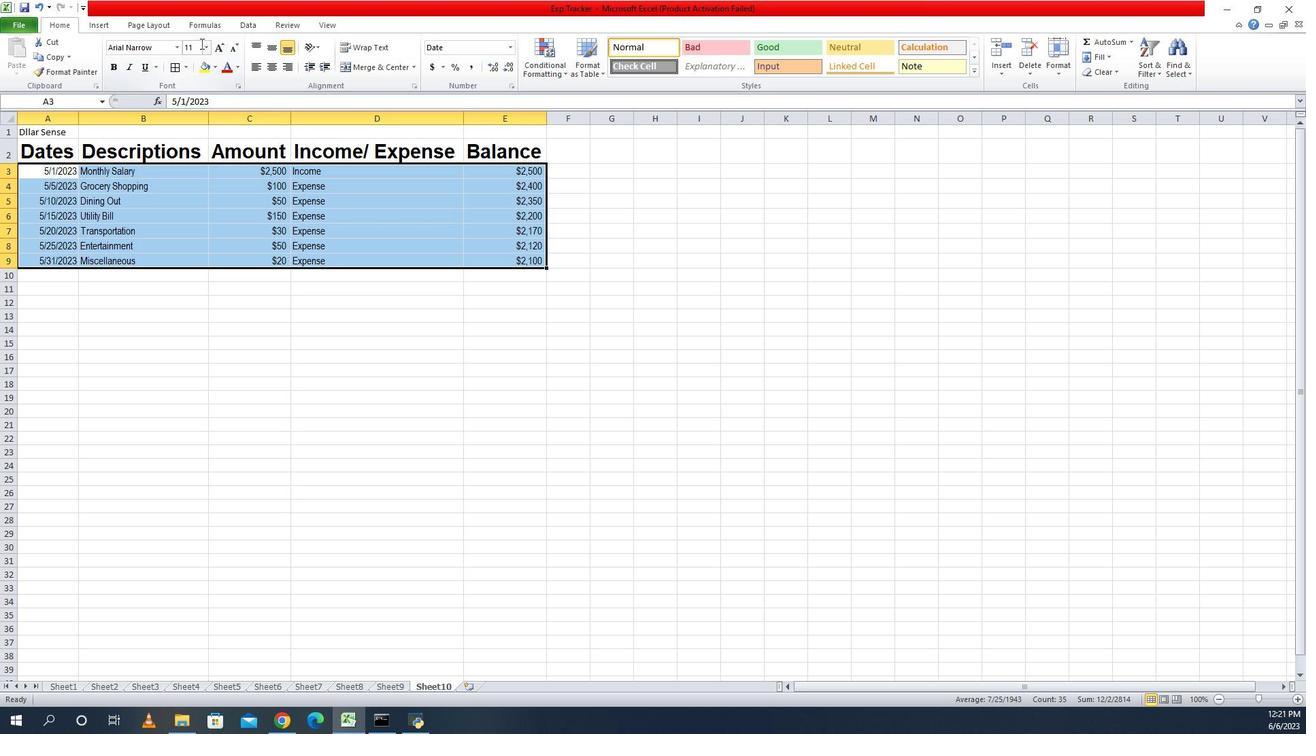 
Action: Mouse pressed left at (203, 67)
Screenshot: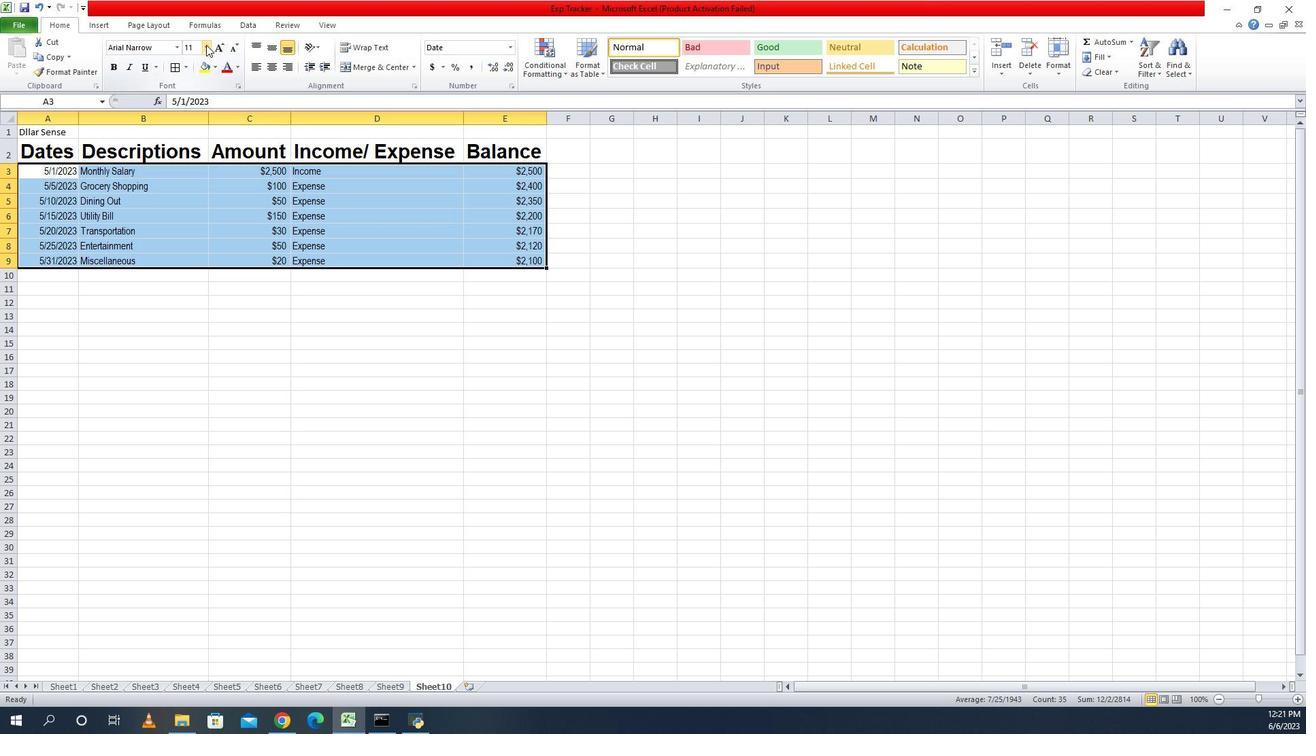 
Action: Mouse moved to (194, 121)
Screenshot: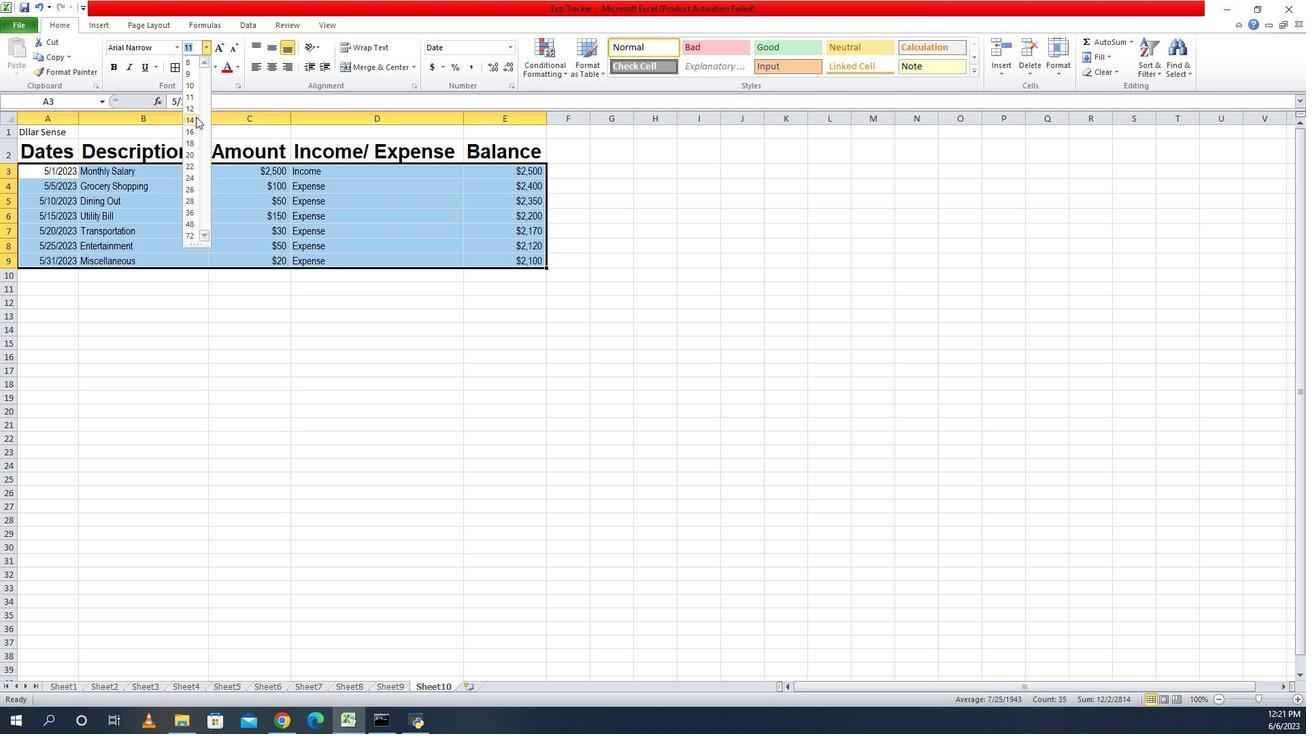 
Action: Mouse pressed left at (194, 121)
Screenshot: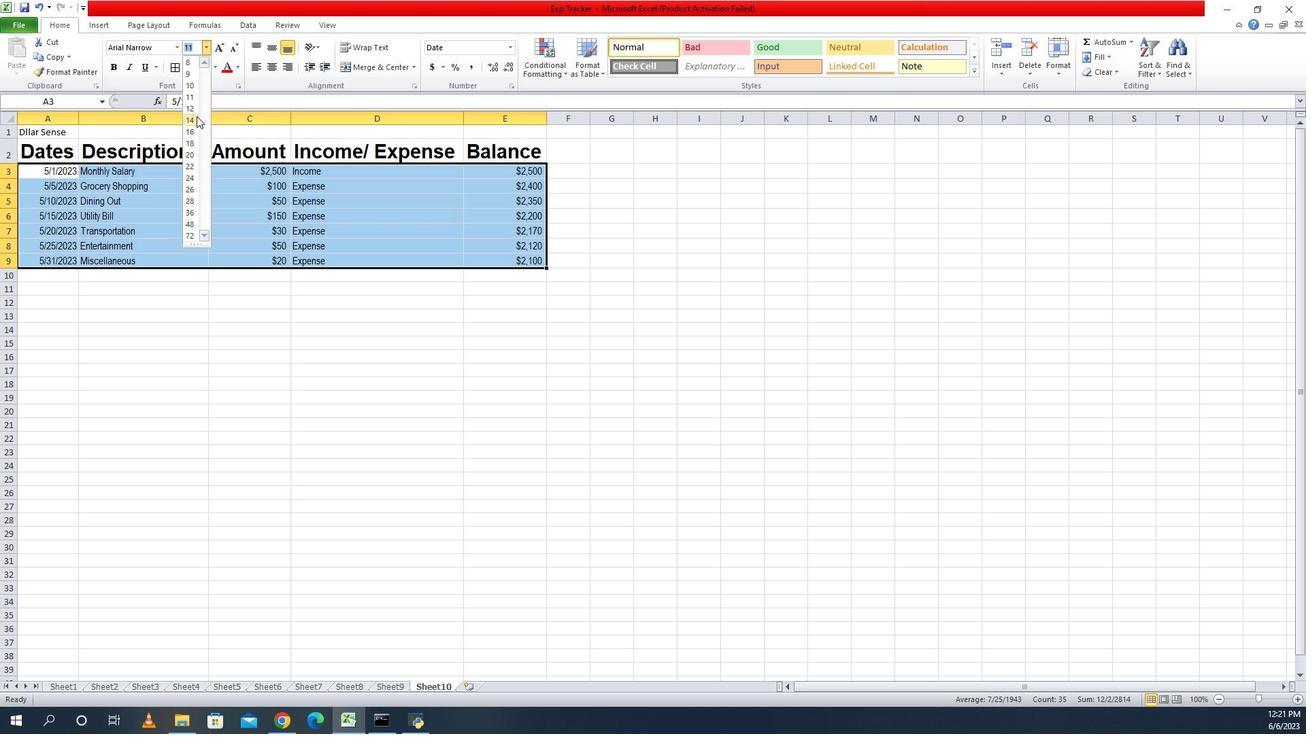 
Action: Mouse moved to (51, 148)
Screenshot: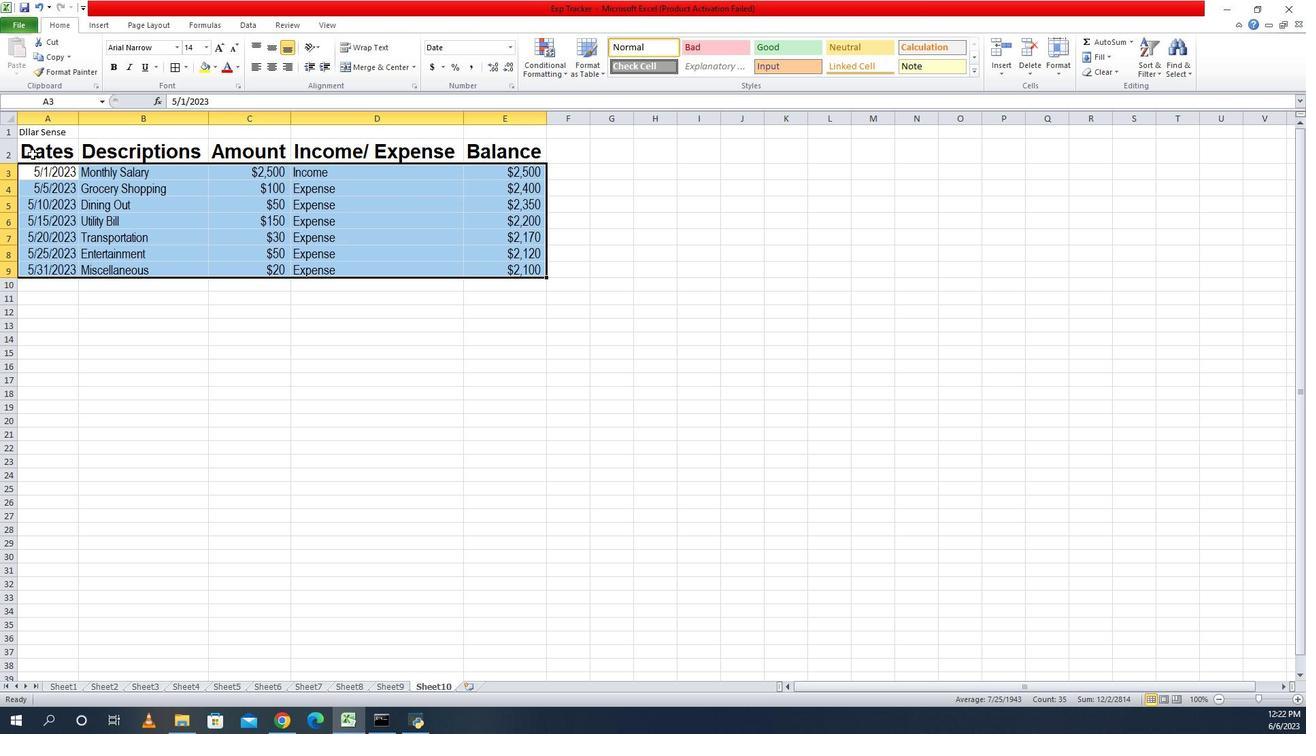 
Action: Mouse pressed left at (51, 148)
Screenshot: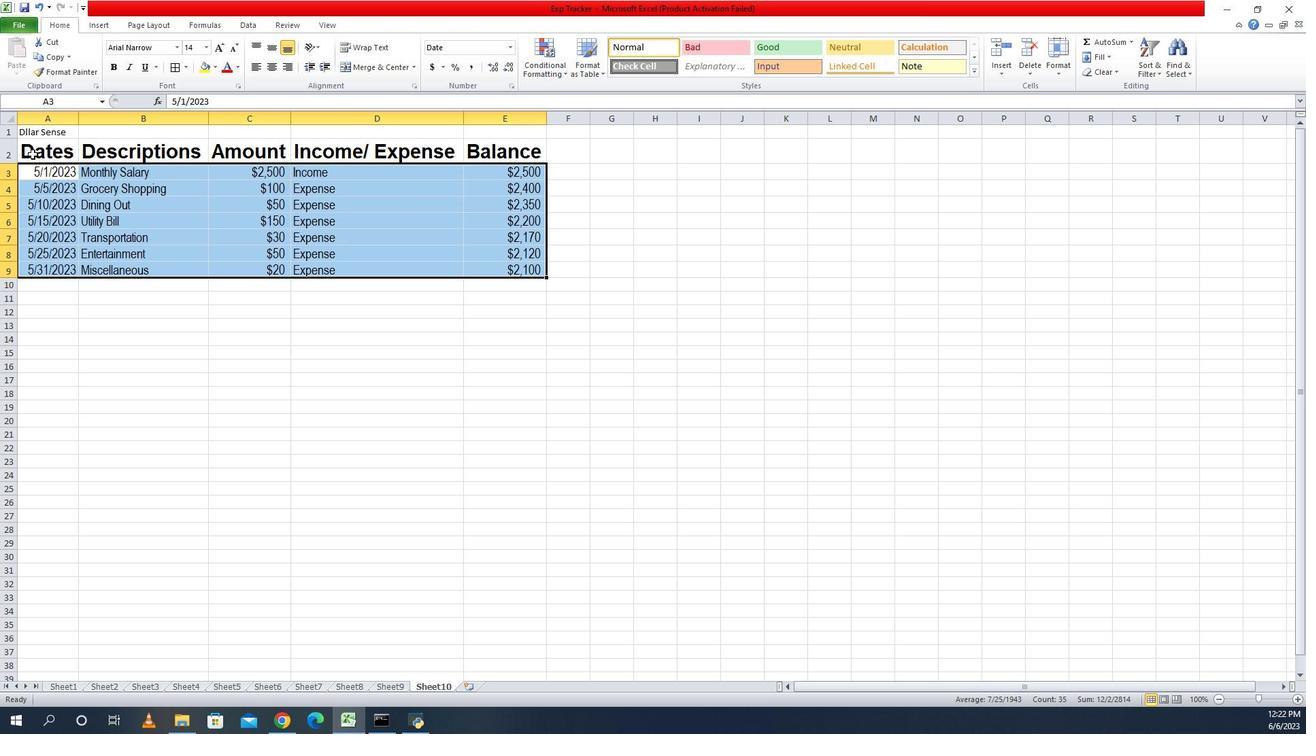
Action: Mouse moved to (256, 68)
Screenshot: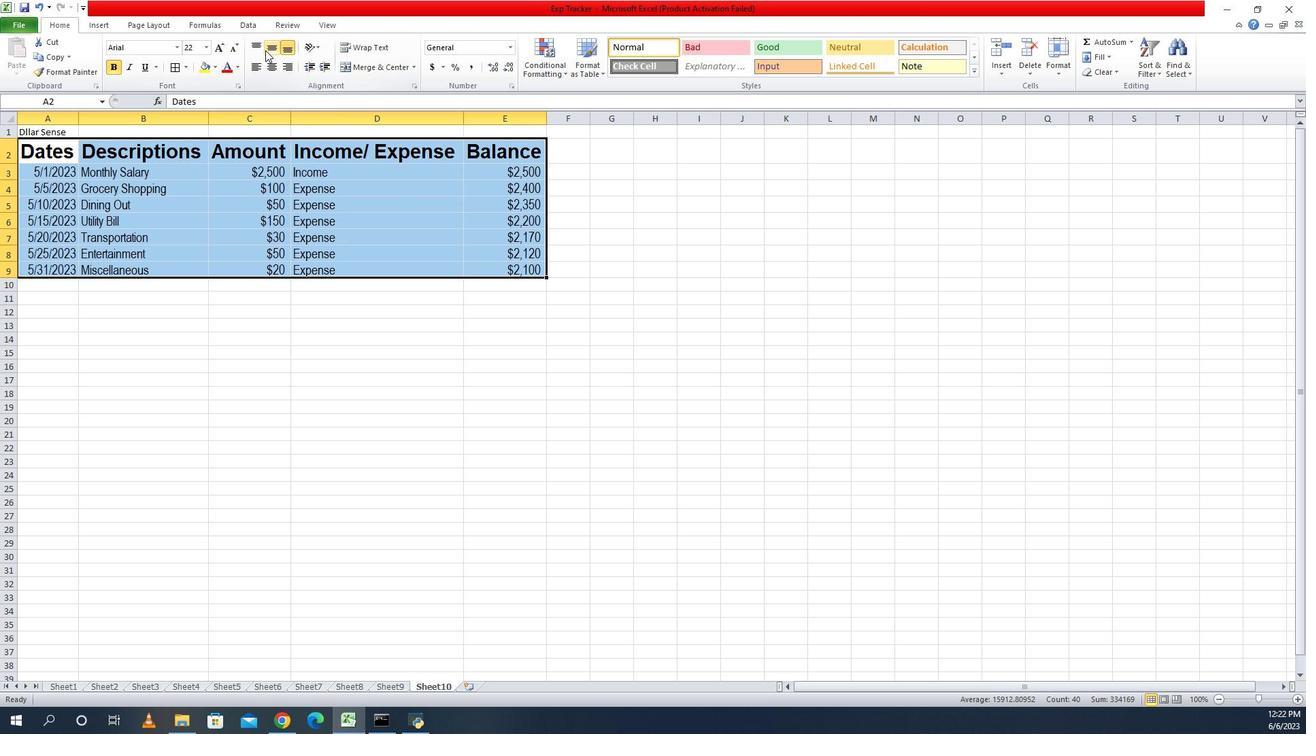 
Action: Mouse pressed left at (256, 68)
Screenshot: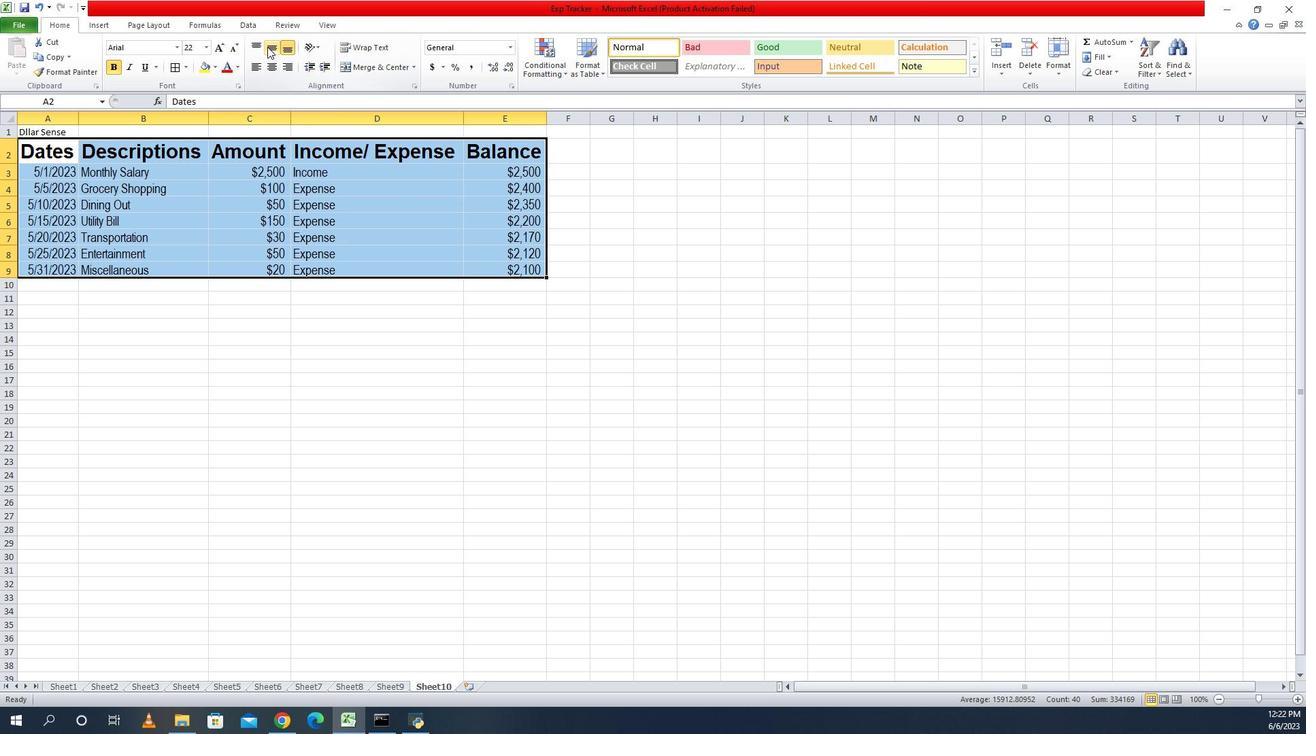 
Action: Mouse moved to (261, 285)
Screenshot: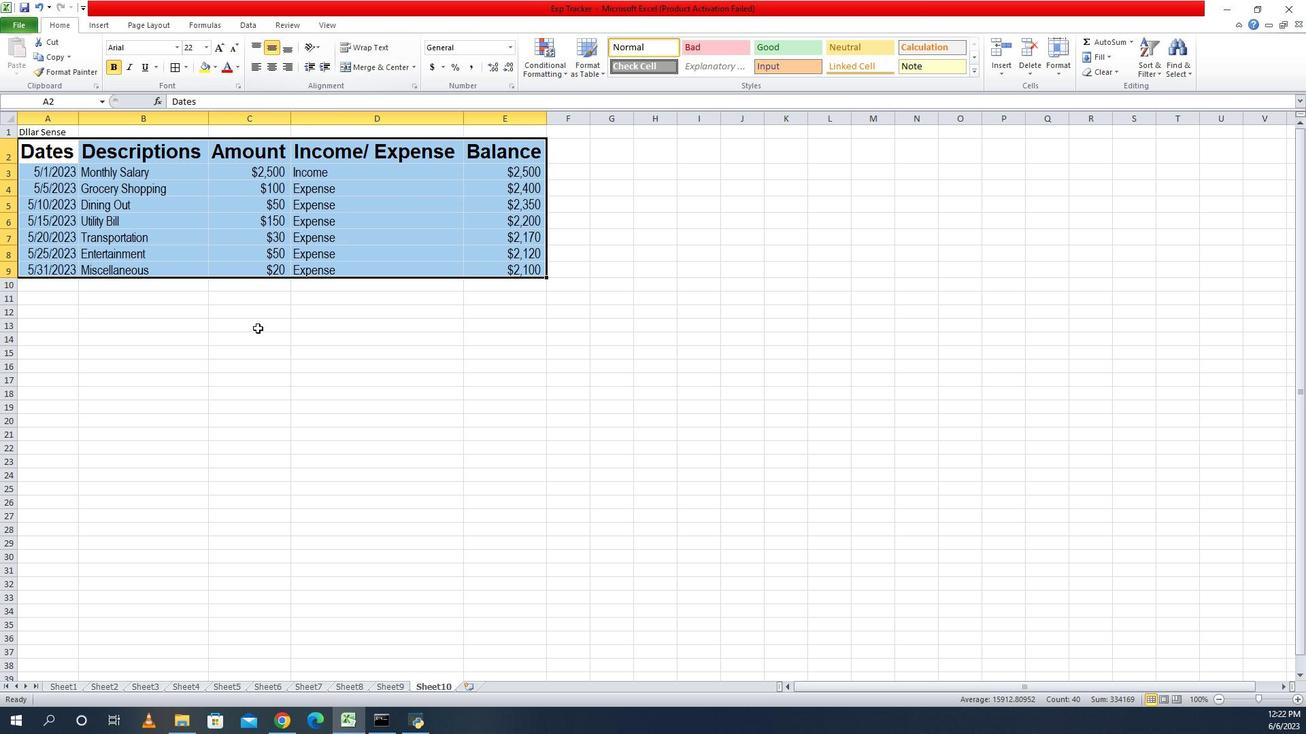 
Action: Mouse pressed left at (261, 285)
Screenshot: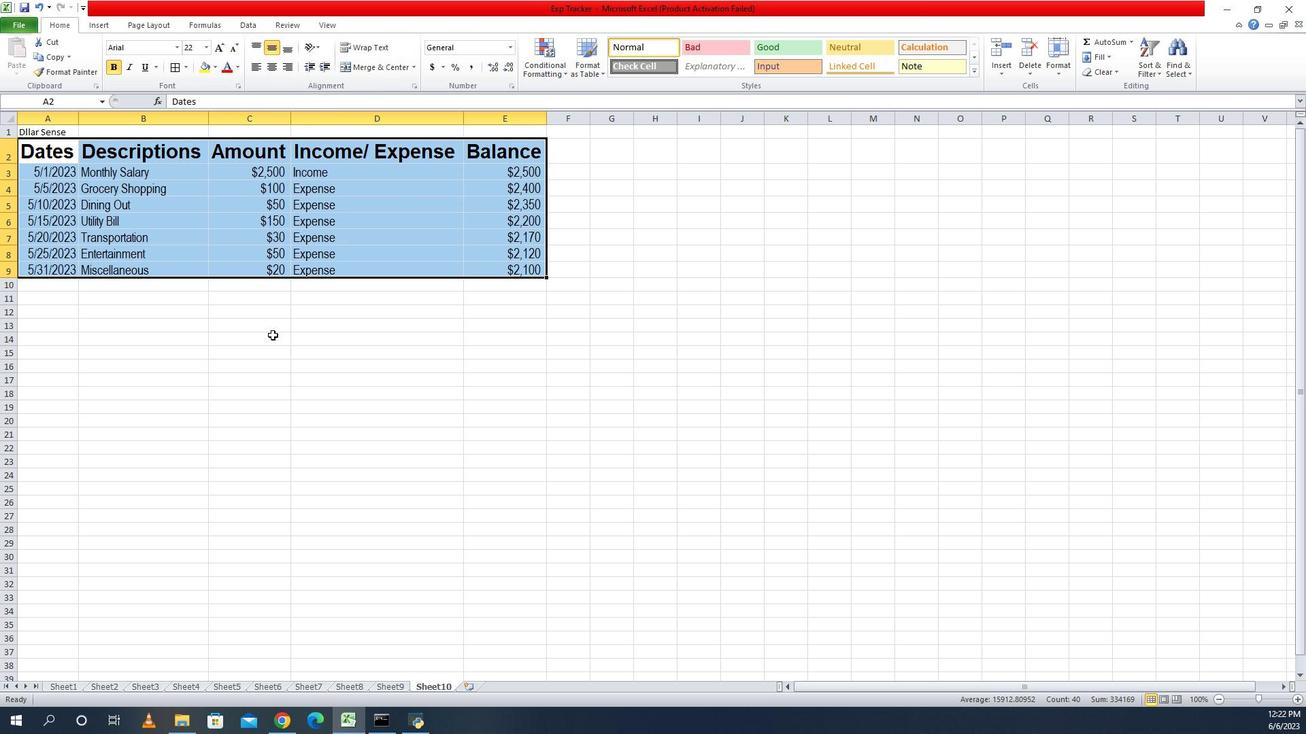 
Action: Mouse moved to (260, 286)
Screenshot: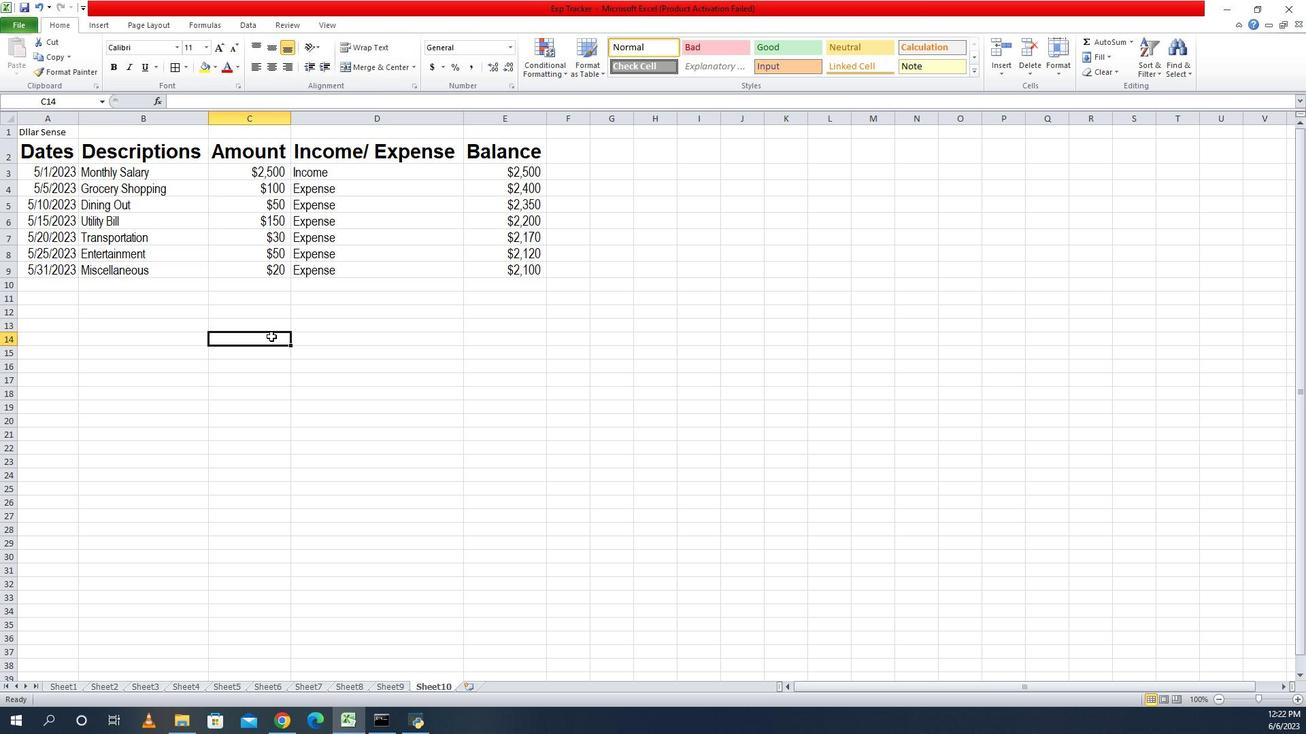 
